 Task: Find connections with filter location Imatra with filter topic #Managementconsultant with filter profile language Spanish with filter current company Acuity Knowledge Partners with filter school Rizvi Education Societys College of Arts Science and Commerce Rizvi Complex Off Carter Road Sherly Road Bandra West Mumbai 400 050 with filter industry Mental Health Care with filter service category Public Speaking with filter keywords title Reservationist
Action: Mouse moved to (333, 249)
Screenshot: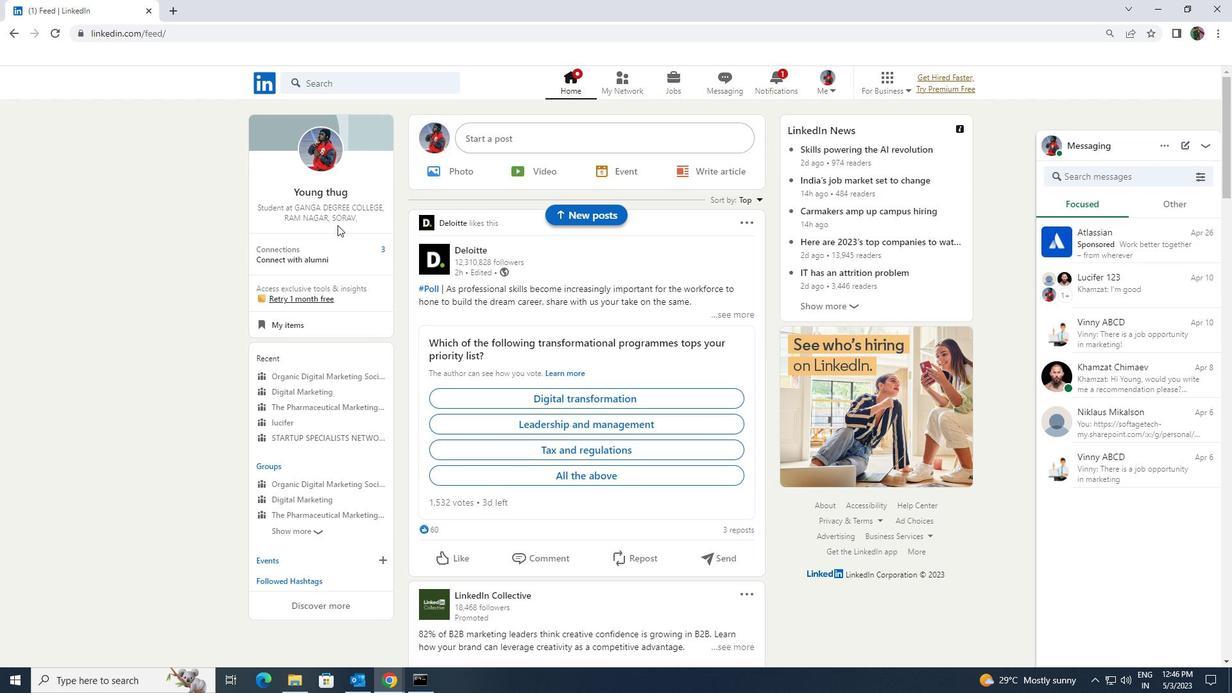 
Action: Mouse pressed left at (333, 249)
Screenshot: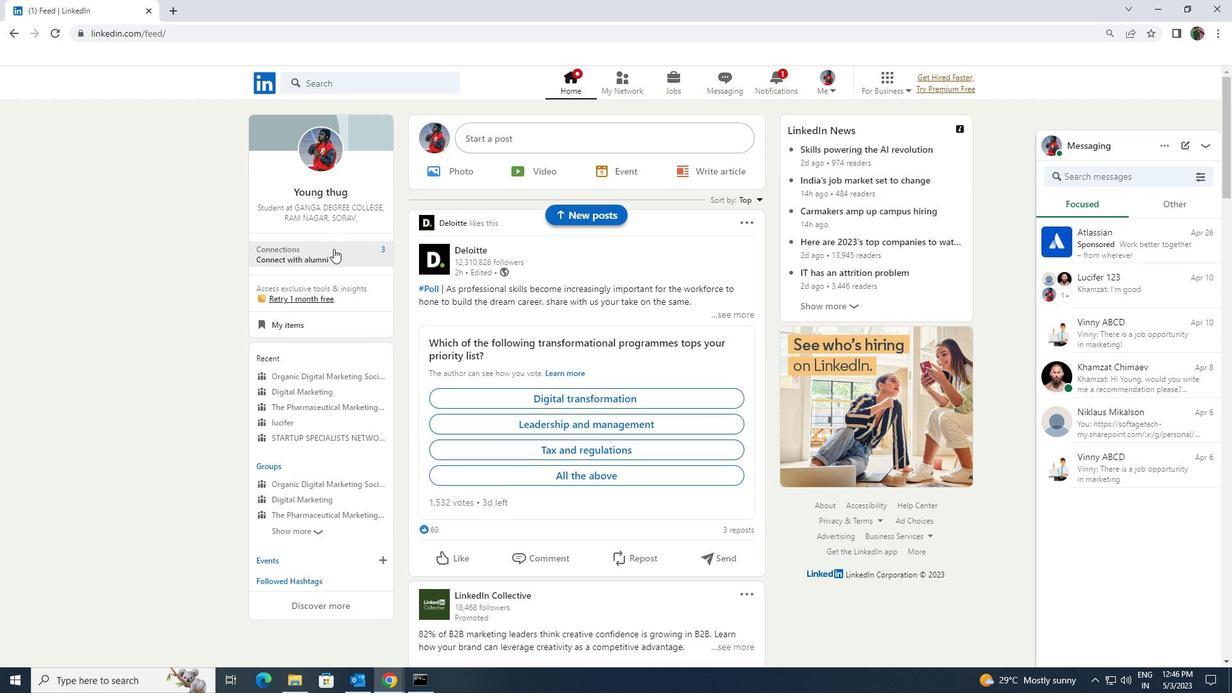 
Action: Mouse moved to (338, 156)
Screenshot: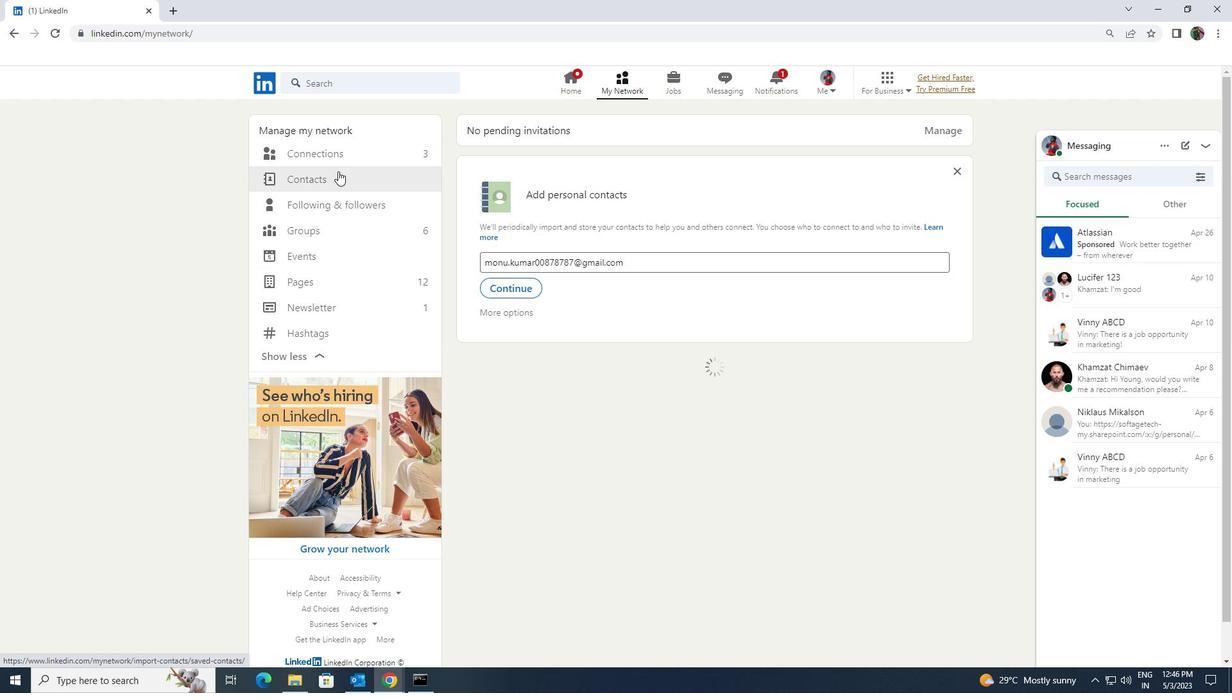 
Action: Mouse pressed left at (338, 156)
Screenshot: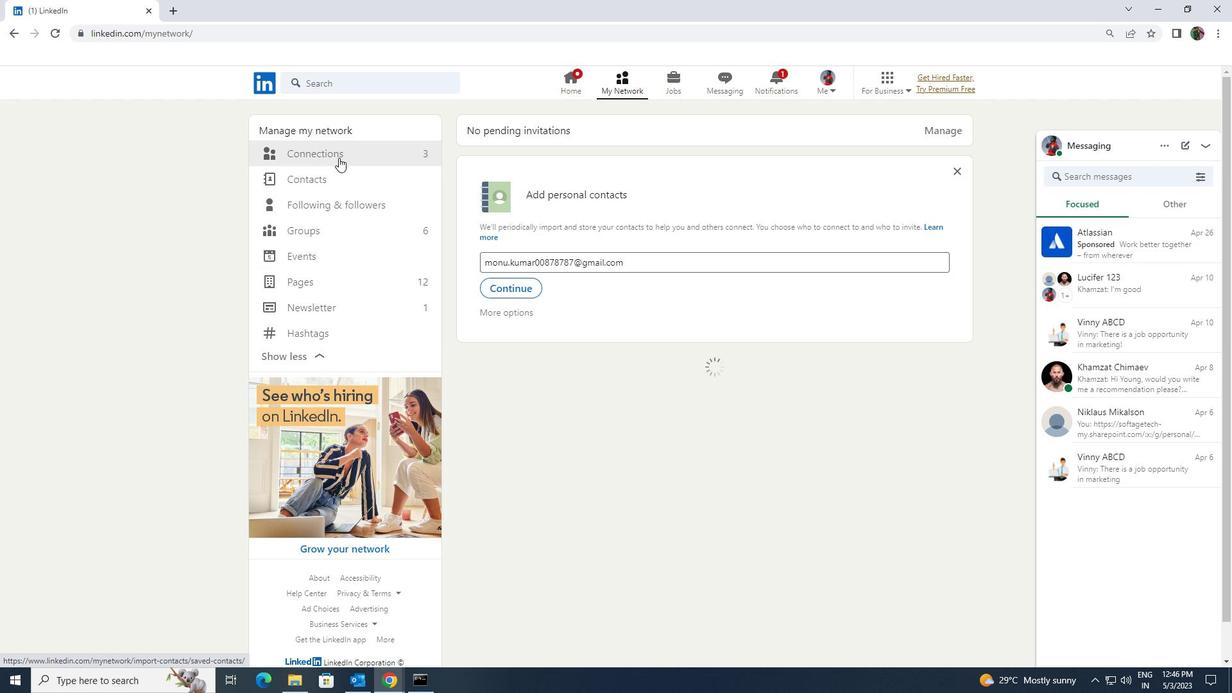 
Action: Mouse moved to (700, 154)
Screenshot: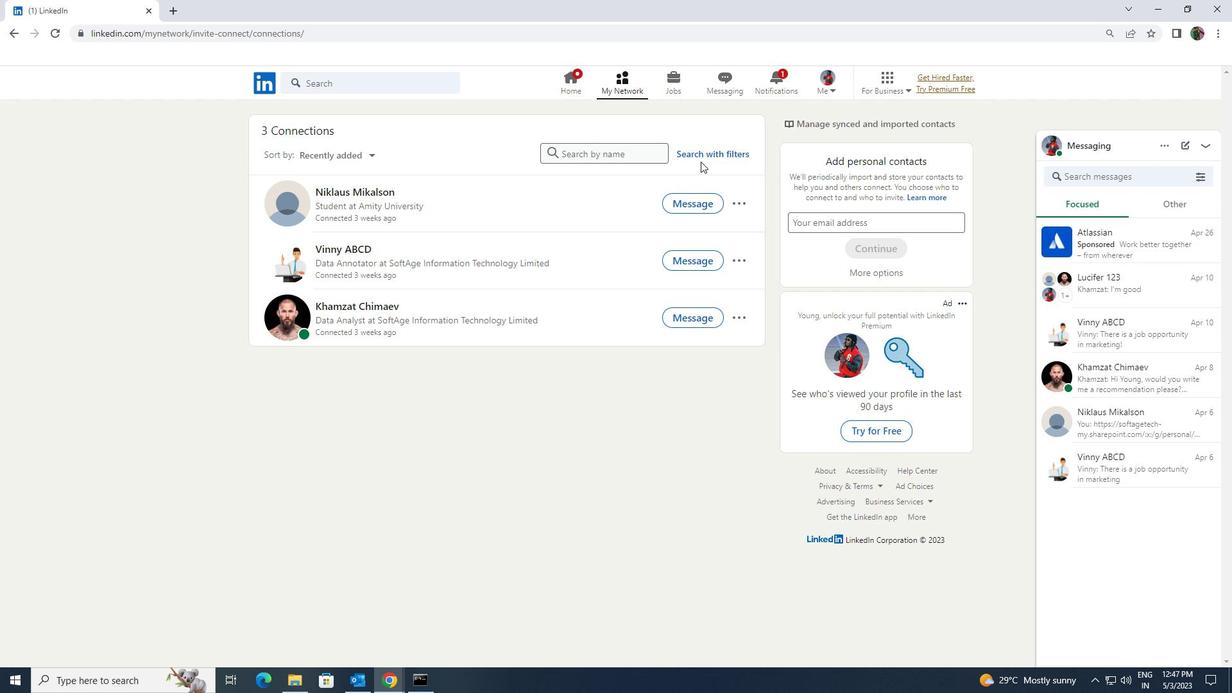
Action: Mouse pressed left at (700, 154)
Screenshot: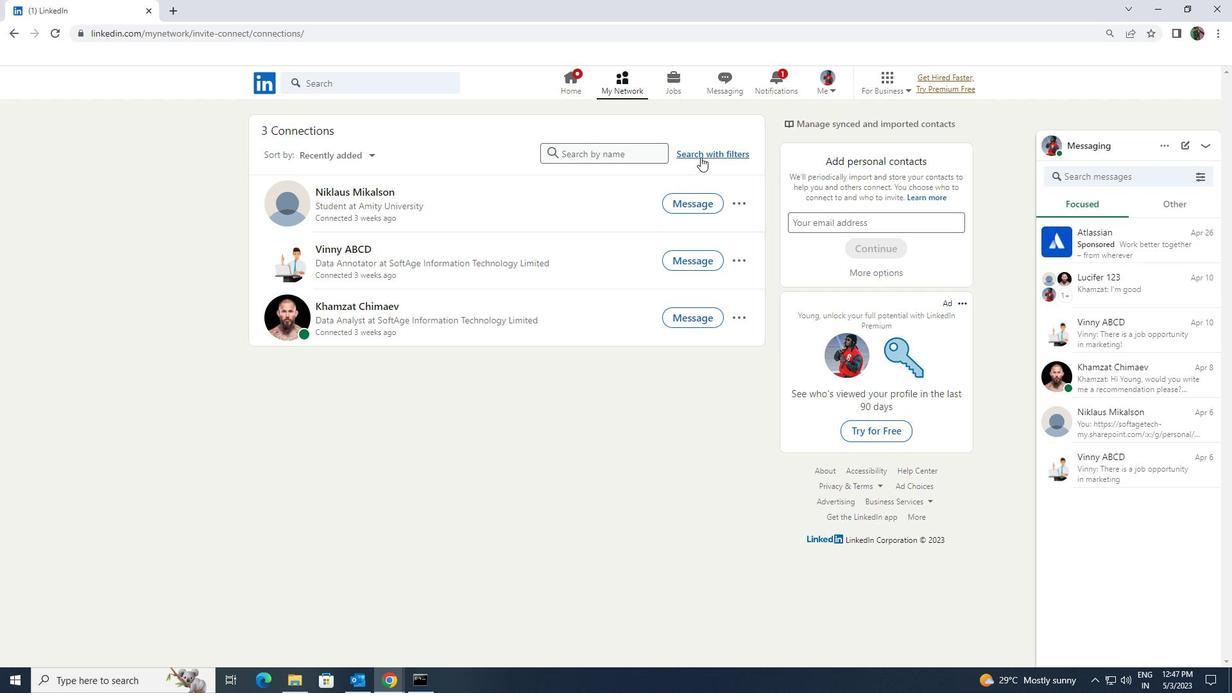 
Action: Mouse moved to (661, 118)
Screenshot: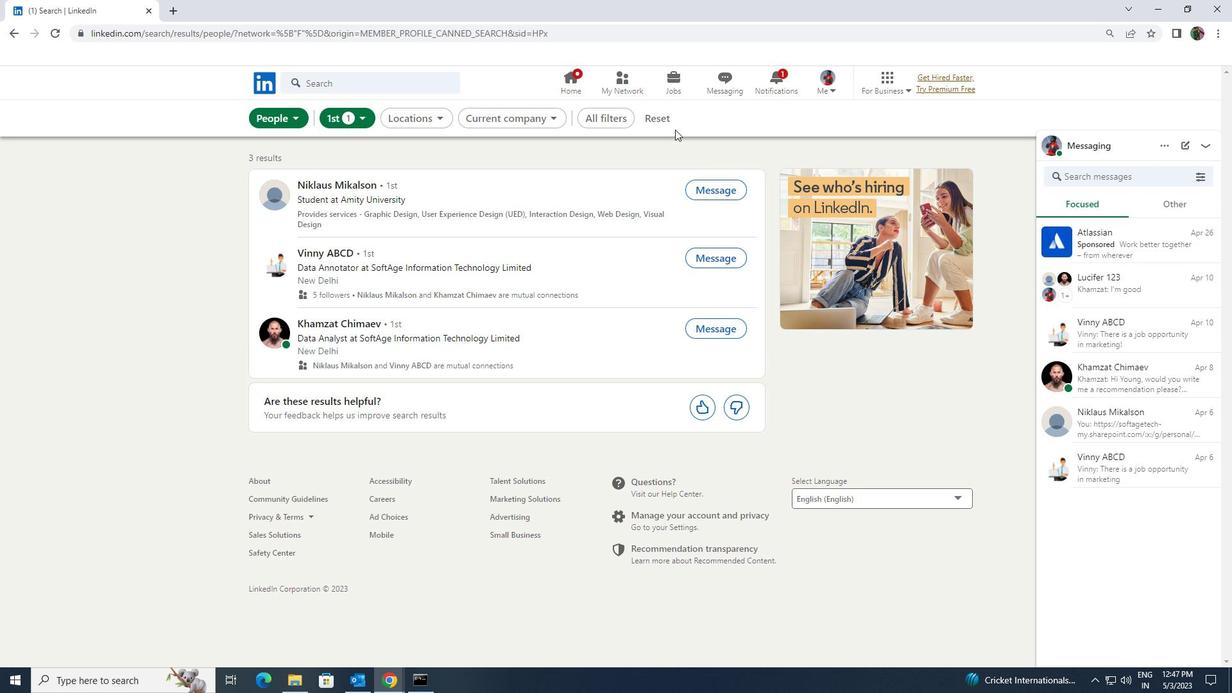 
Action: Mouse pressed left at (661, 118)
Screenshot: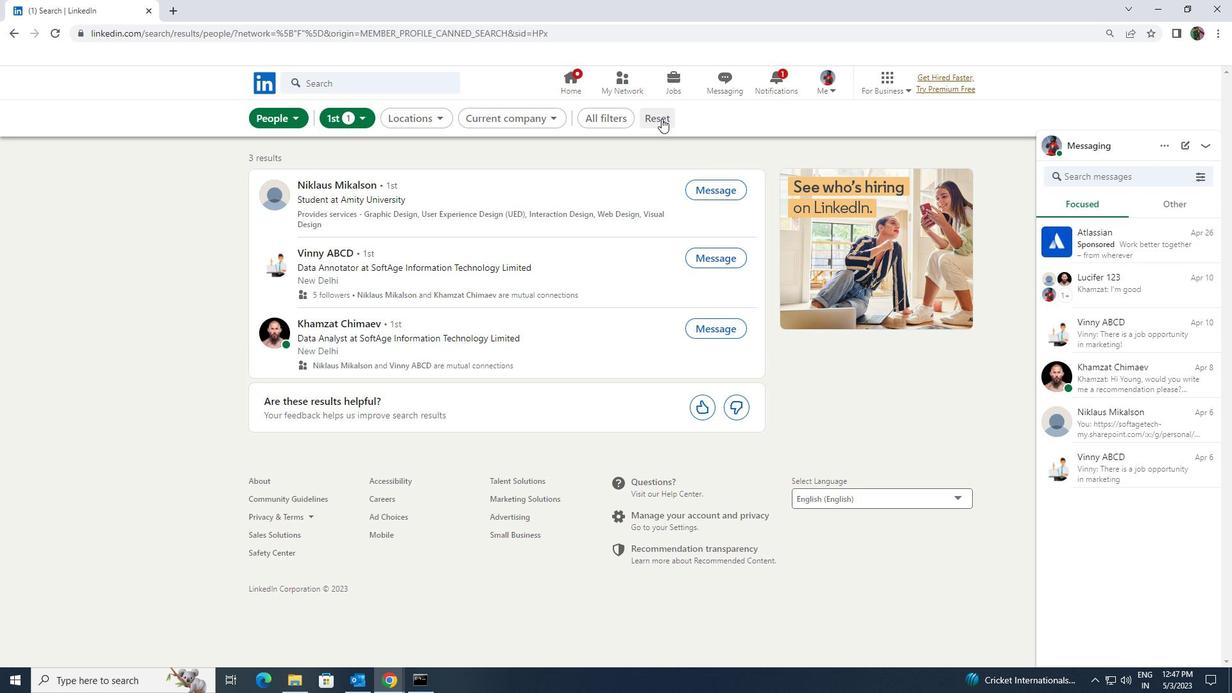 
Action: Mouse moved to (644, 117)
Screenshot: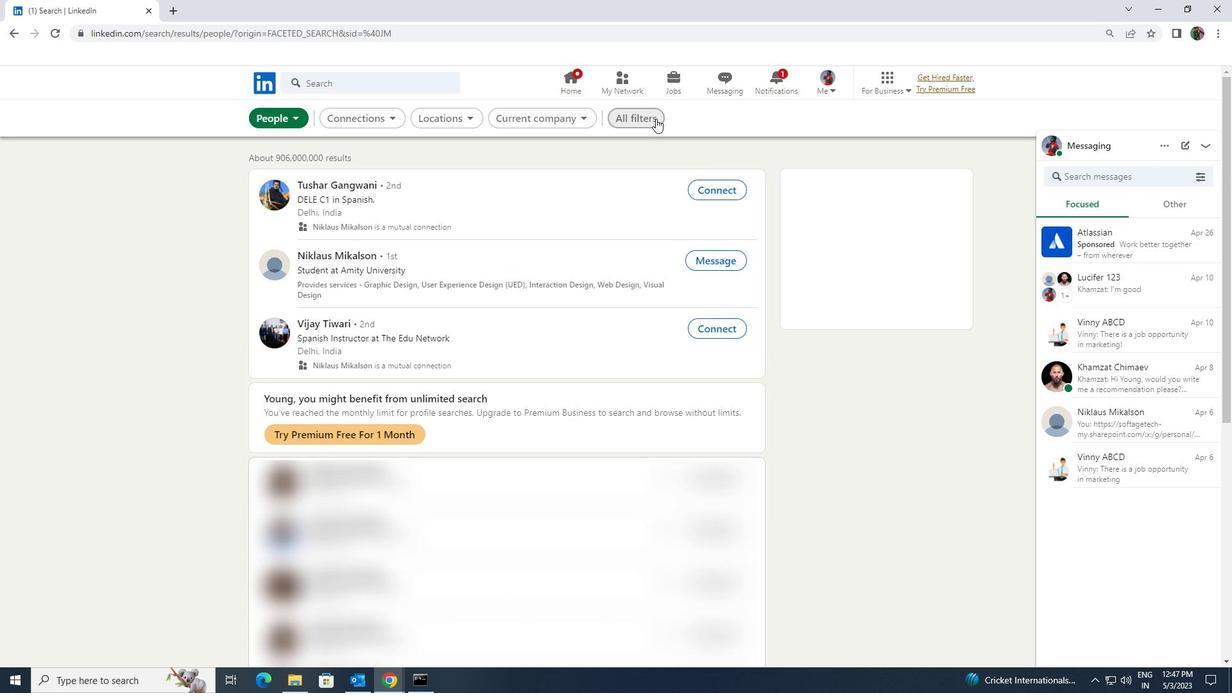 
Action: Mouse pressed left at (644, 117)
Screenshot: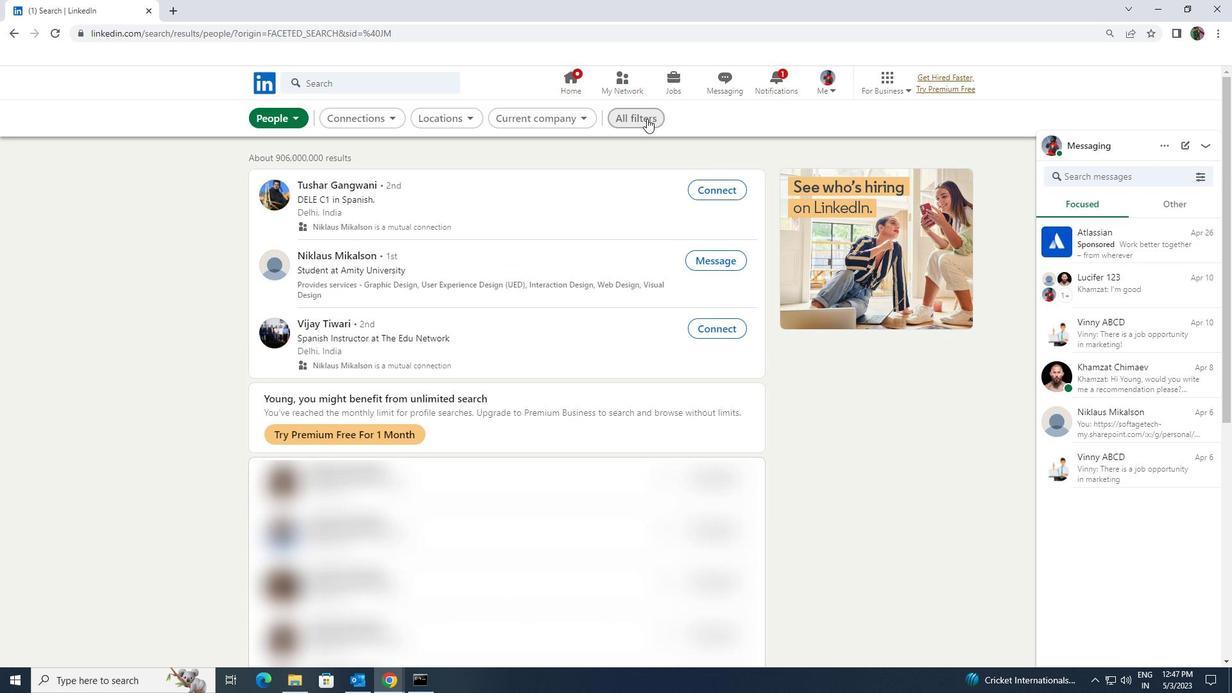 
Action: Mouse moved to (1060, 505)
Screenshot: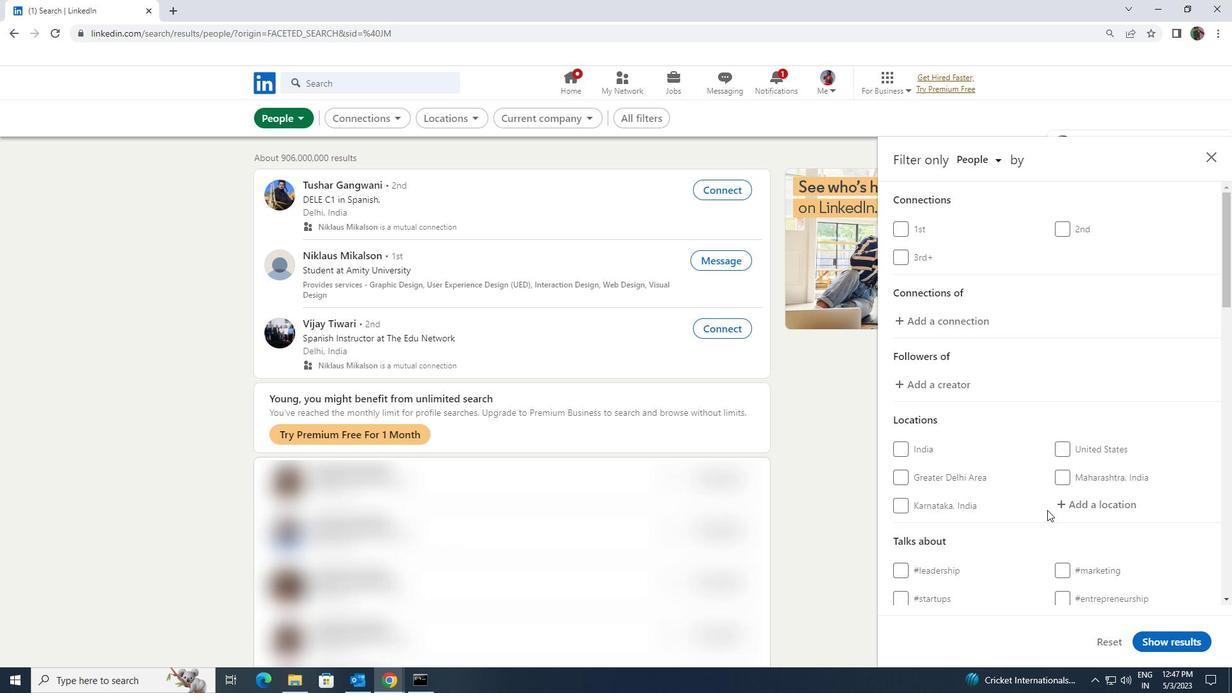 
Action: Mouse pressed left at (1060, 505)
Screenshot: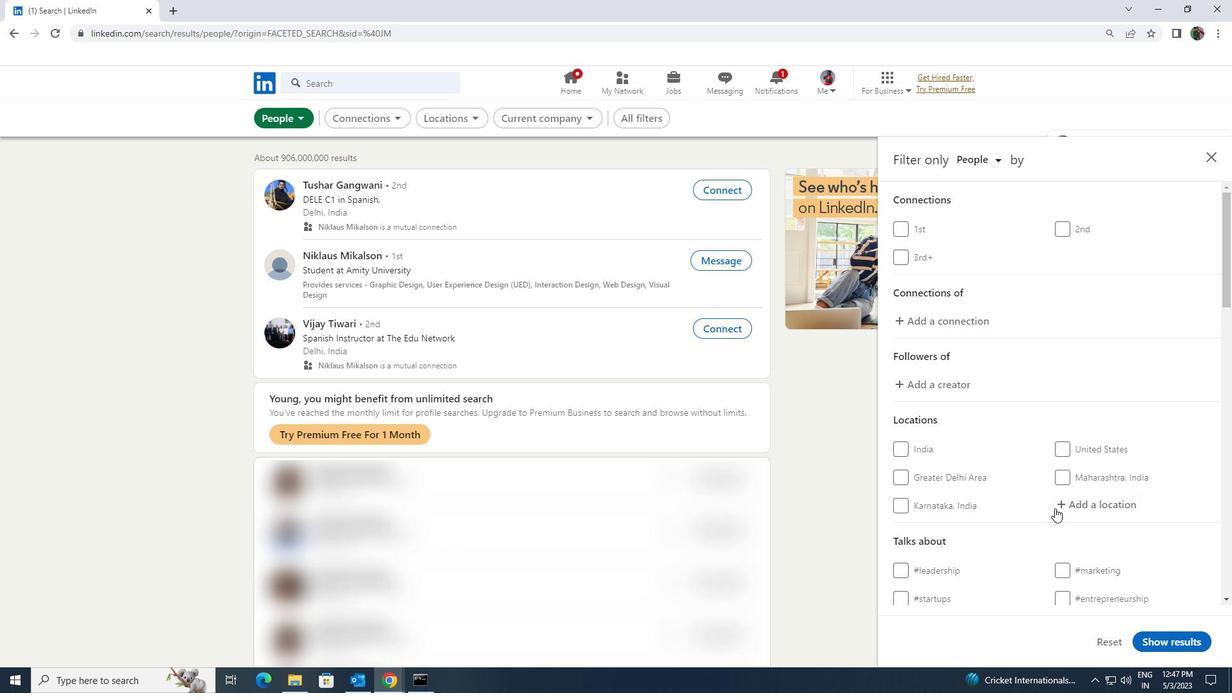 
Action: Mouse moved to (1060, 505)
Screenshot: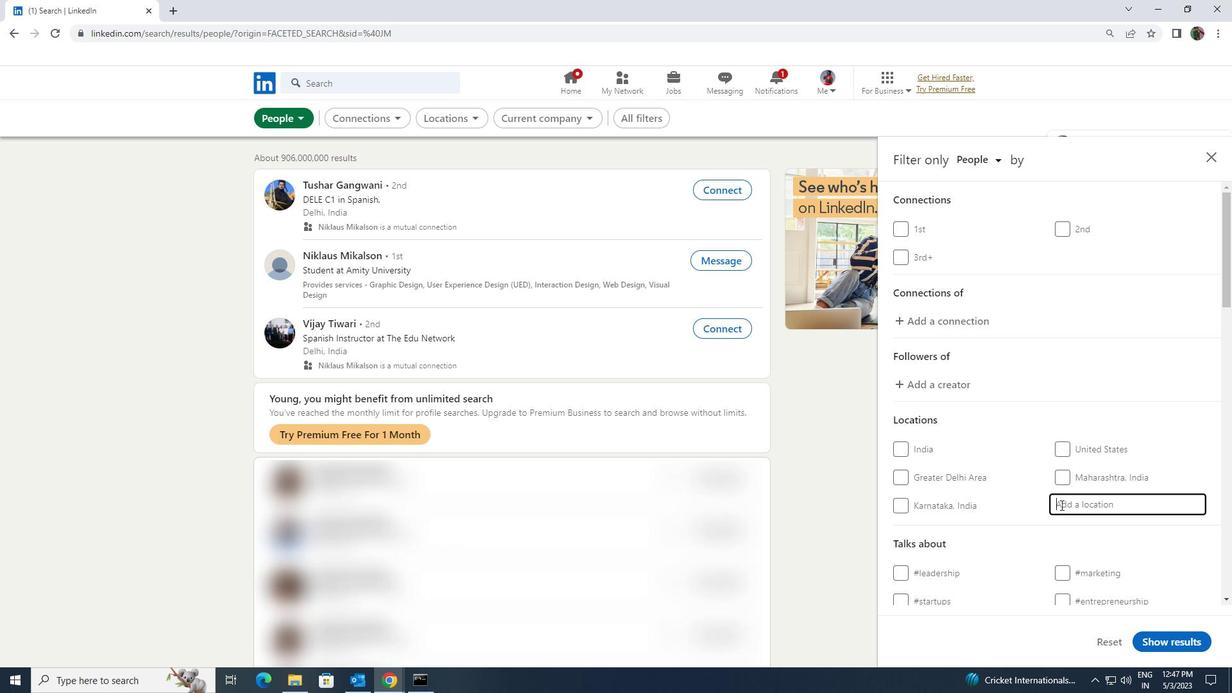 
Action: Key pressed <Key.shift>IMATRA
Screenshot: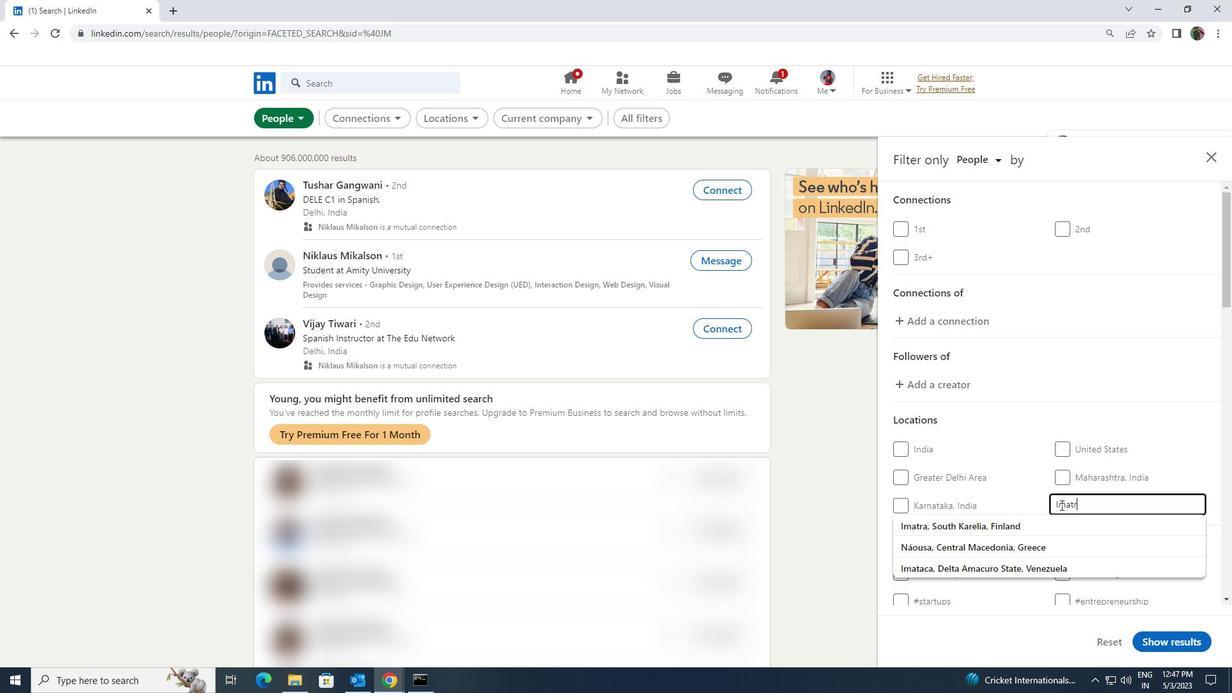 
Action: Mouse moved to (1051, 525)
Screenshot: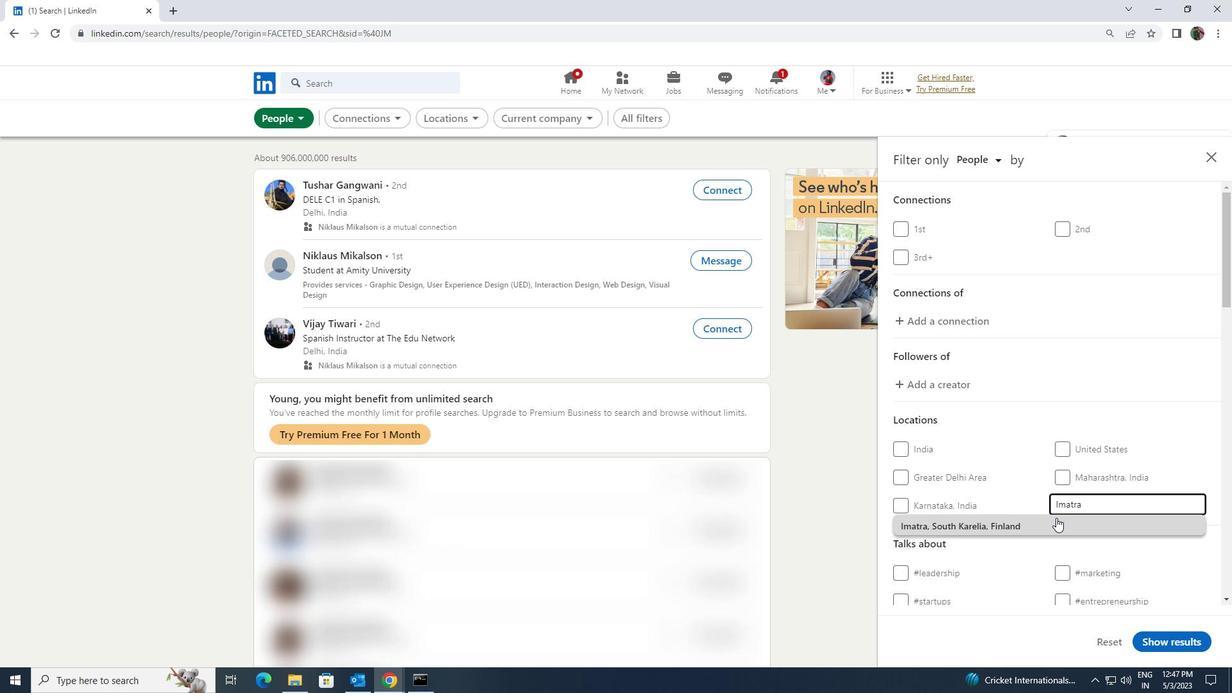 
Action: Mouse pressed left at (1051, 525)
Screenshot: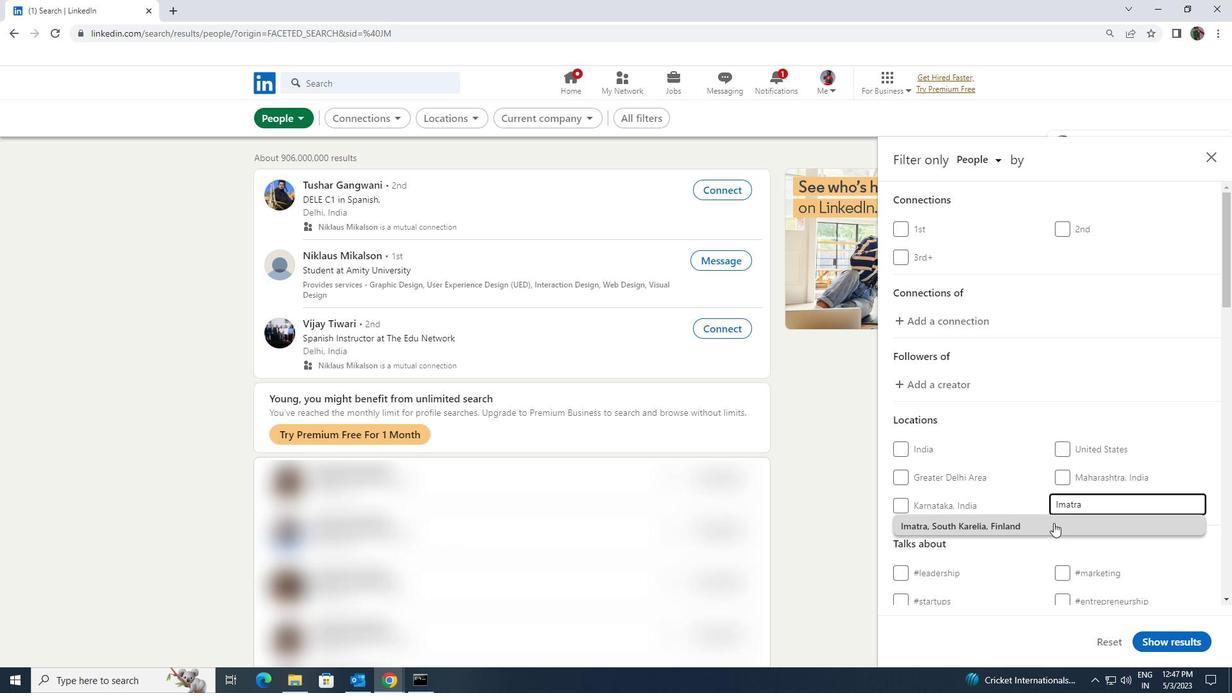 
Action: Mouse scrolled (1051, 524) with delta (0, 0)
Screenshot: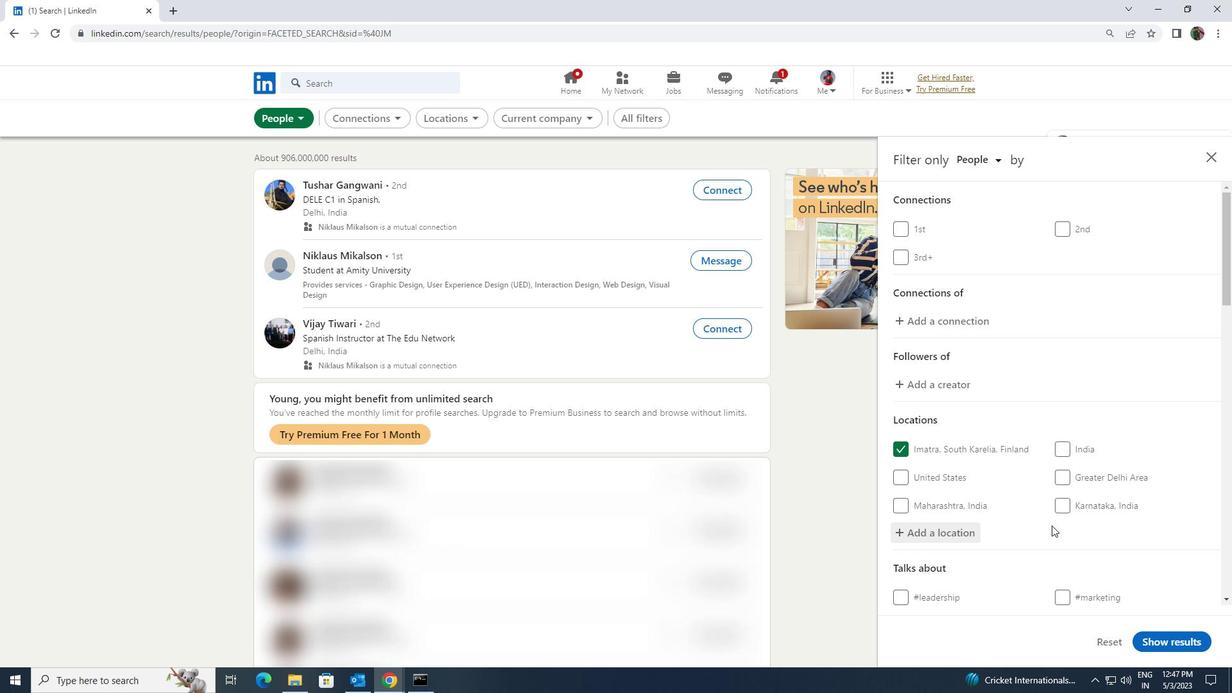 
Action: Mouse scrolled (1051, 524) with delta (0, 0)
Screenshot: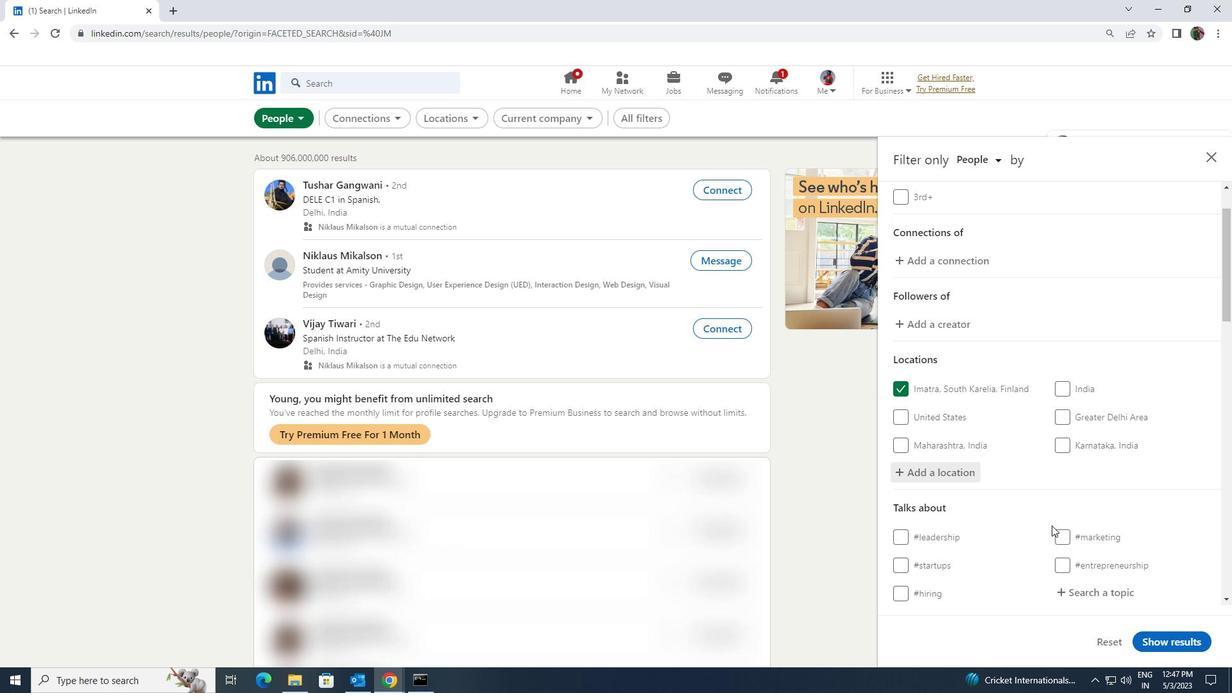 
Action: Mouse moved to (1054, 527)
Screenshot: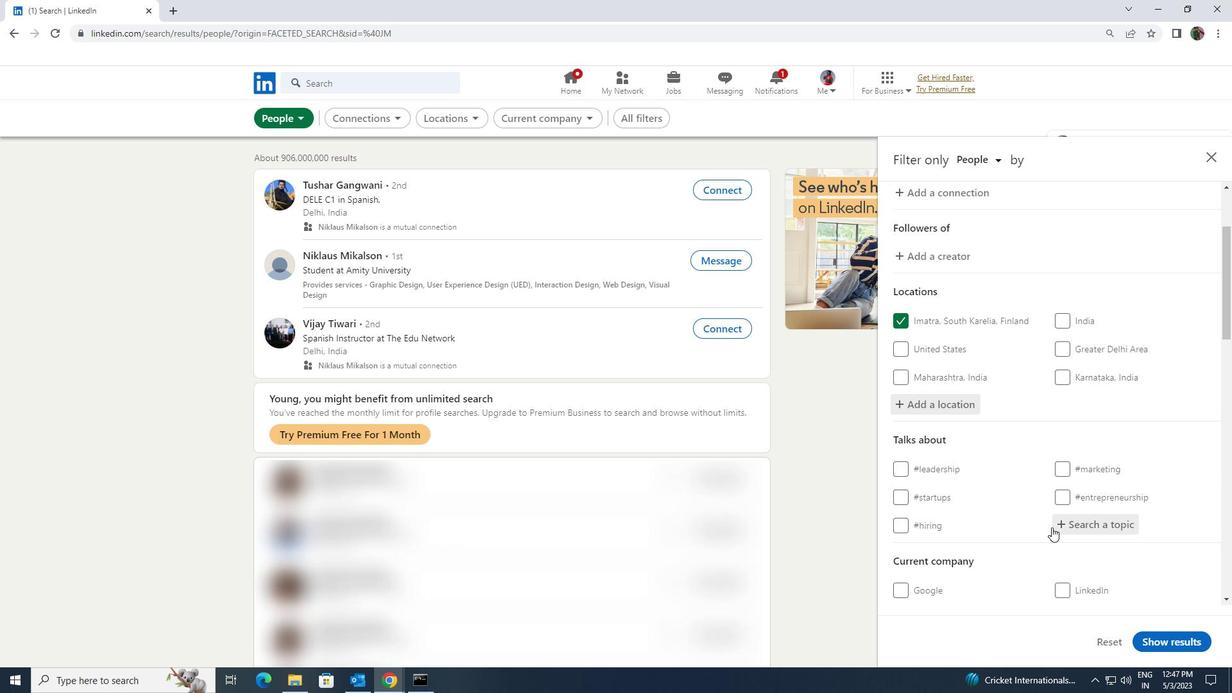 
Action: Mouse pressed left at (1054, 527)
Screenshot: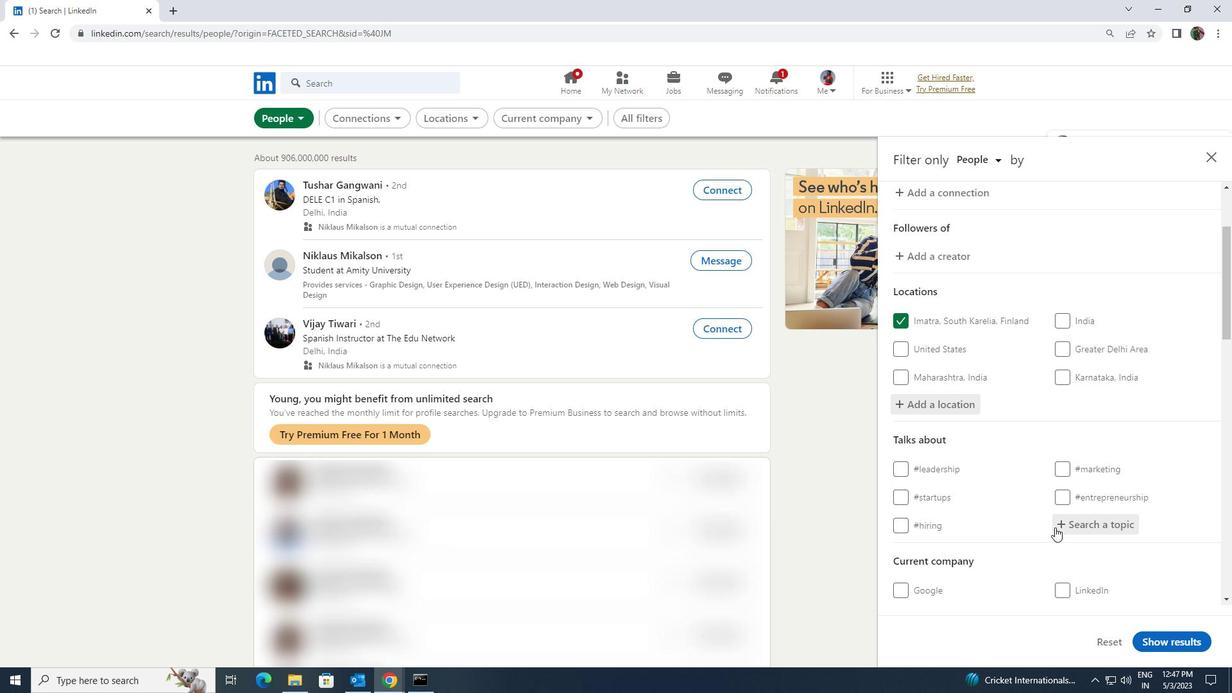 
Action: Key pressed <Key.shift>MANAGEMENTCON
Screenshot: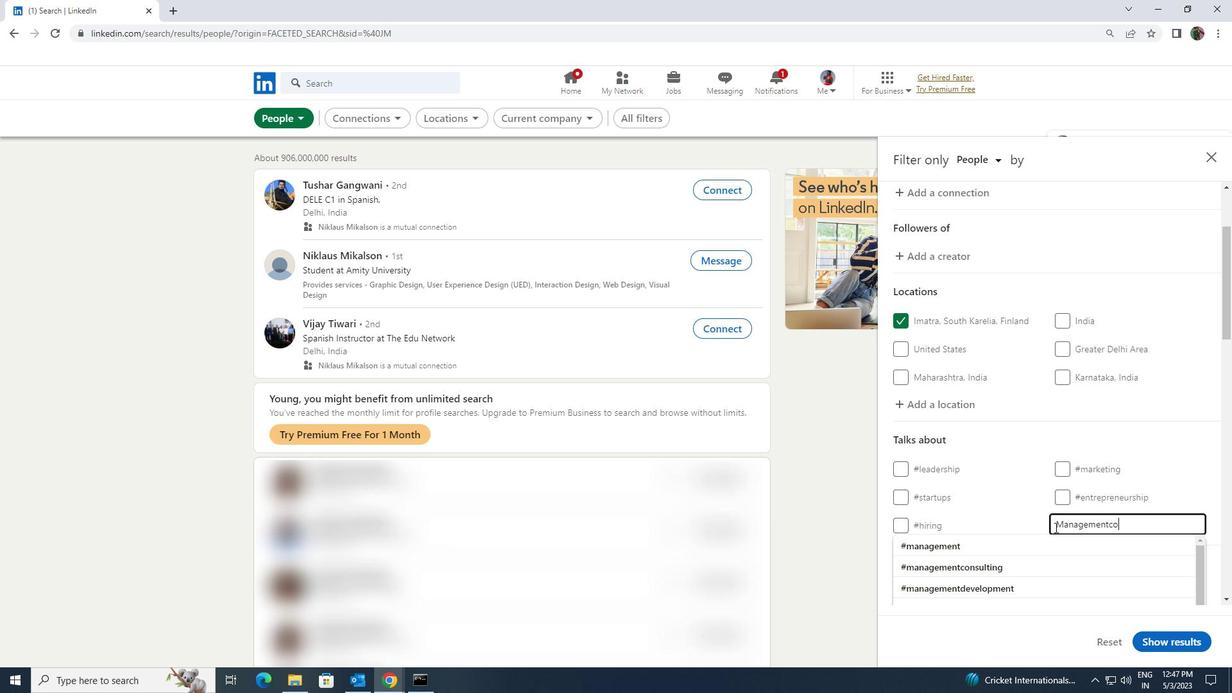 
Action: Mouse moved to (1034, 562)
Screenshot: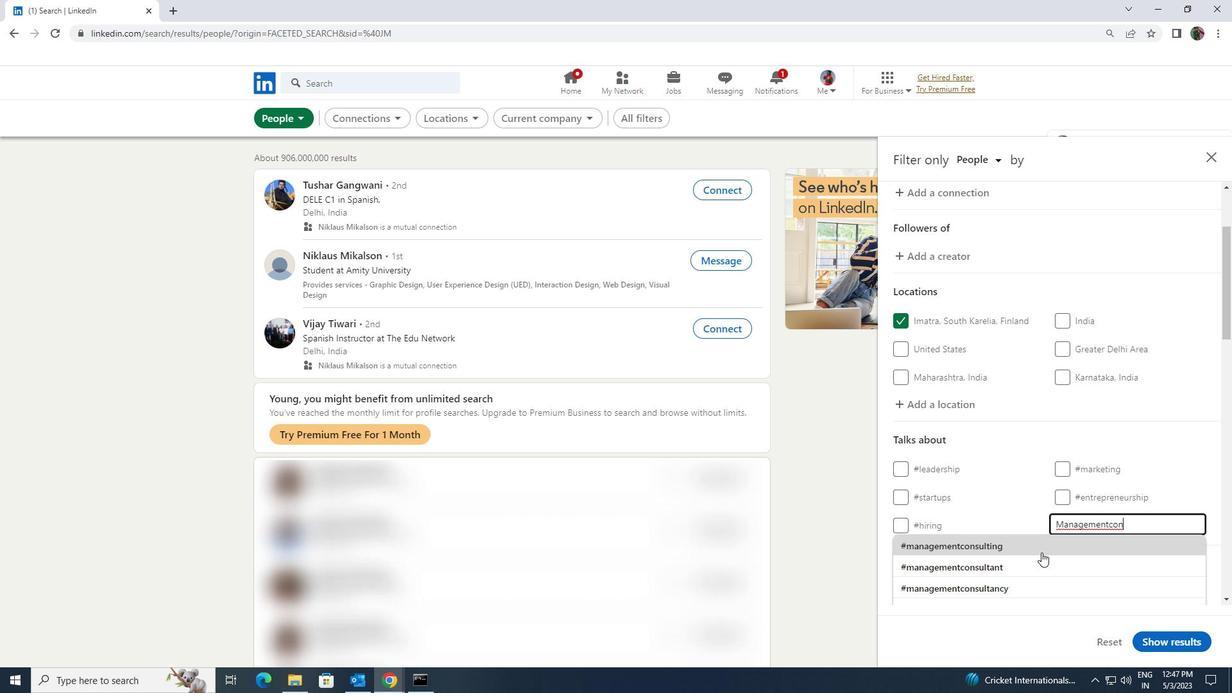 
Action: Mouse pressed left at (1034, 562)
Screenshot: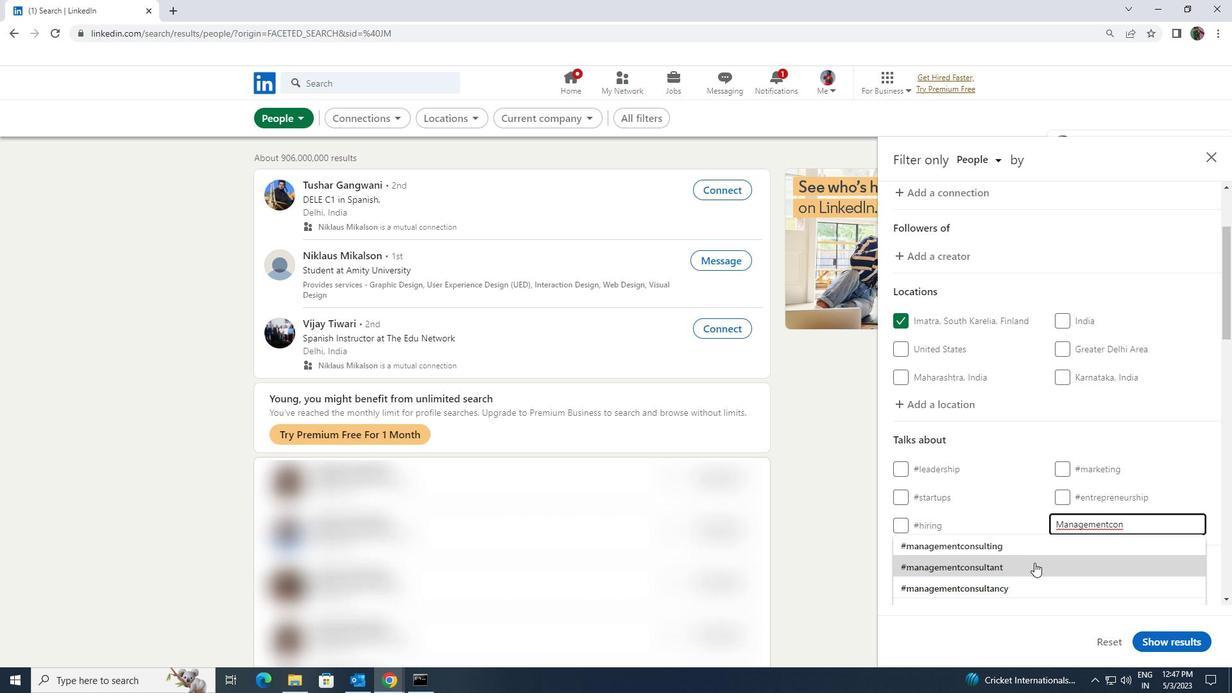 
Action: Mouse scrolled (1034, 562) with delta (0, 0)
Screenshot: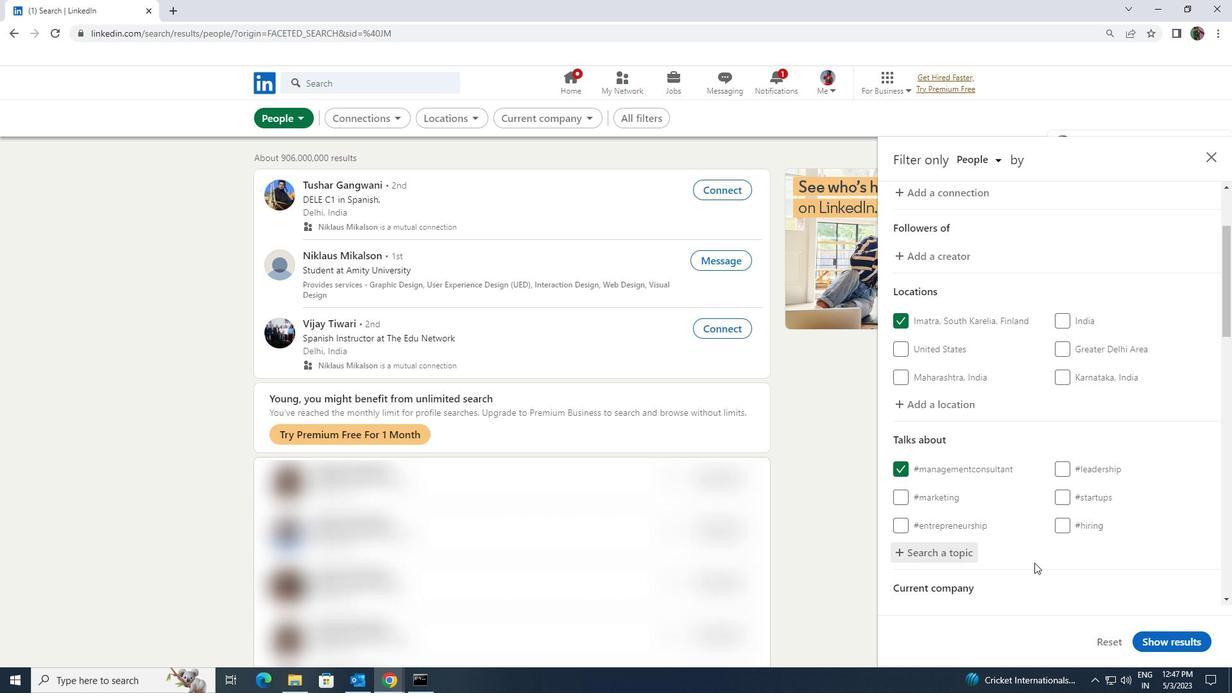 
Action: Mouse scrolled (1034, 562) with delta (0, 0)
Screenshot: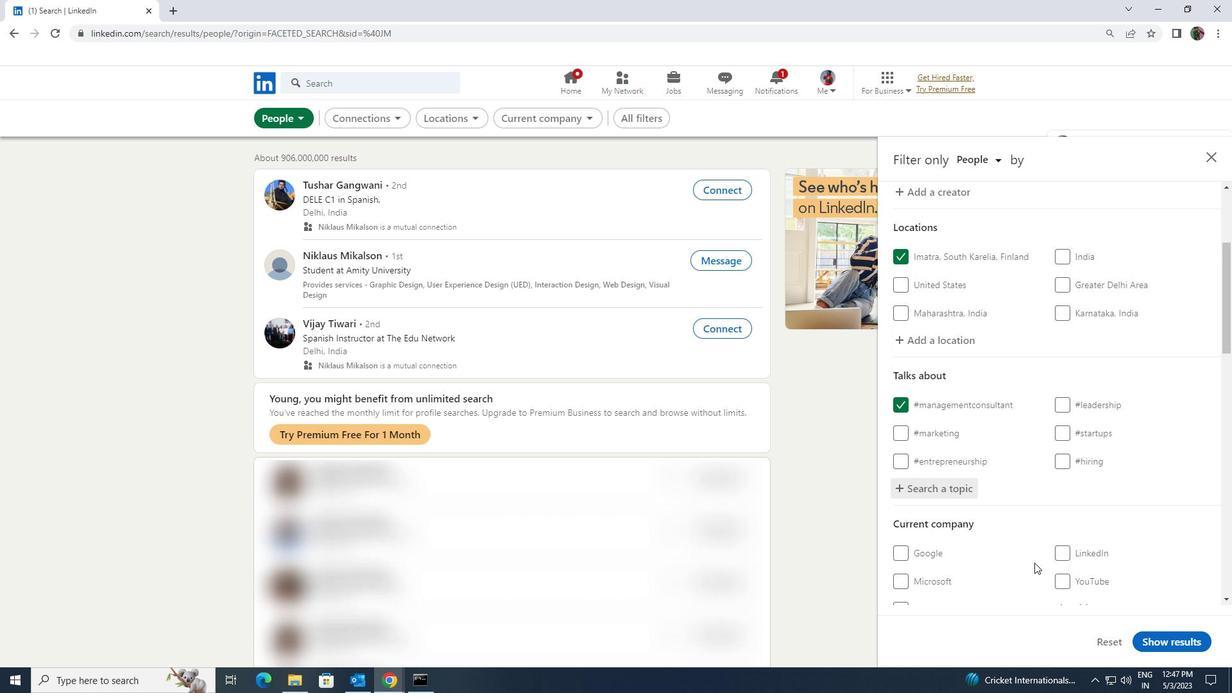 
Action: Mouse scrolled (1034, 562) with delta (0, 0)
Screenshot: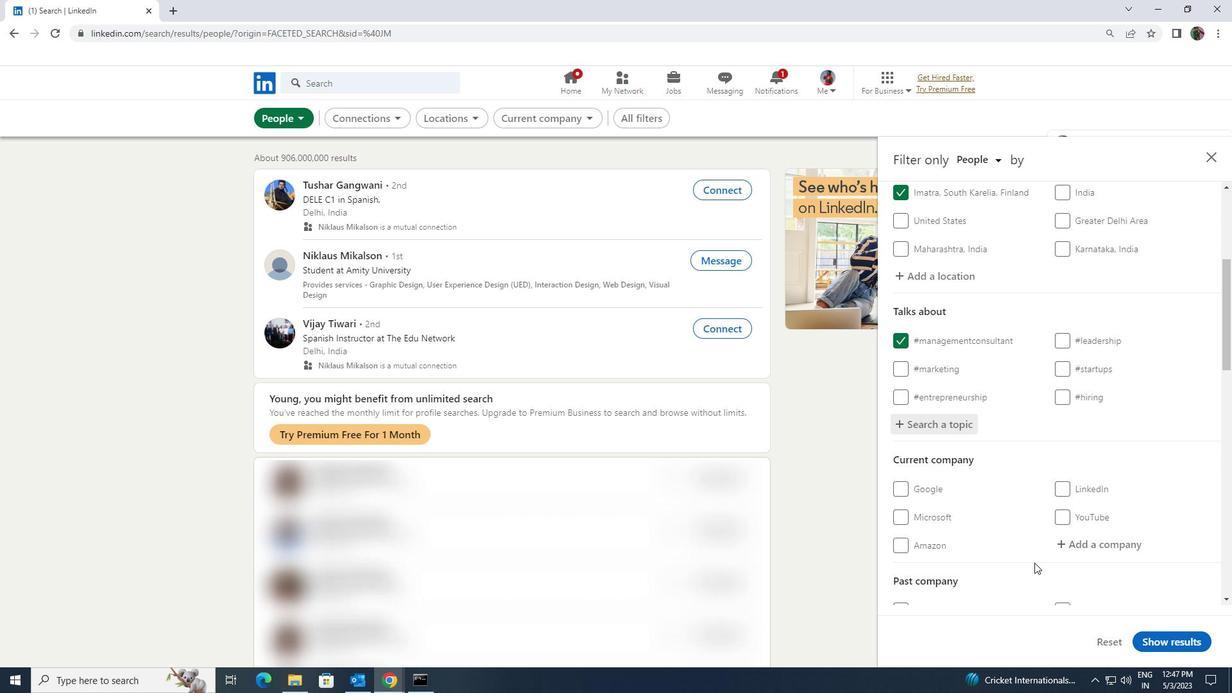 
Action: Mouse scrolled (1034, 562) with delta (0, 0)
Screenshot: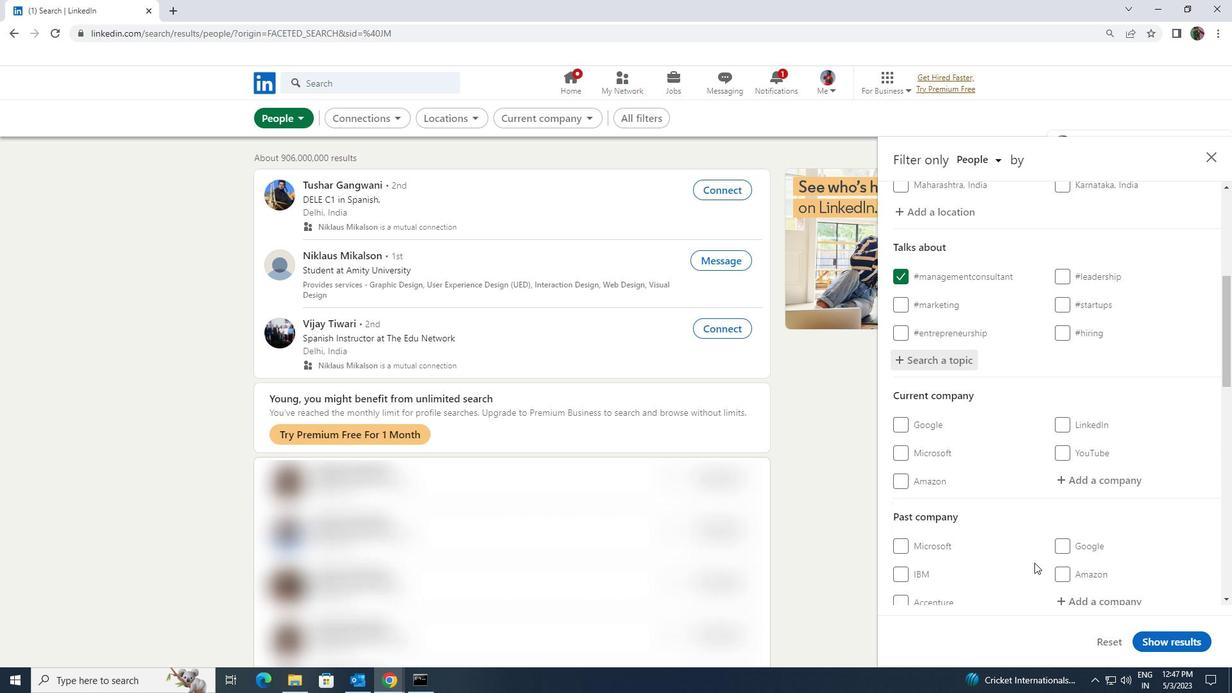 
Action: Mouse scrolled (1034, 562) with delta (0, 0)
Screenshot: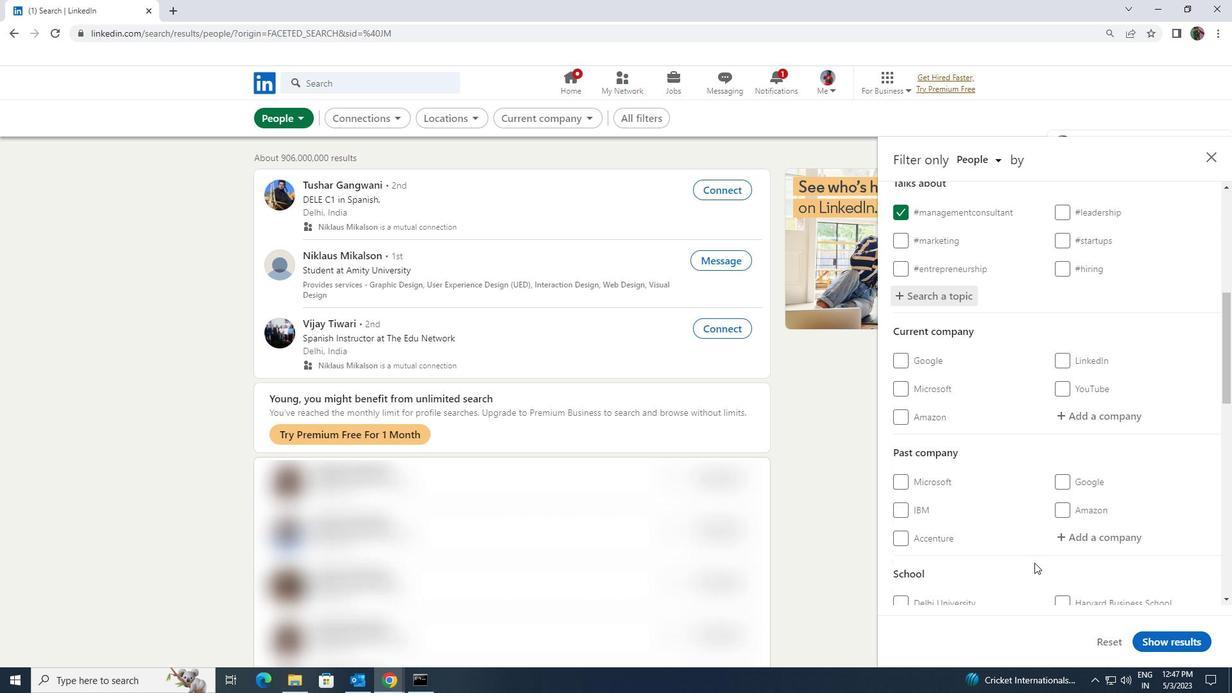 
Action: Mouse scrolled (1034, 562) with delta (0, 0)
Screenshot: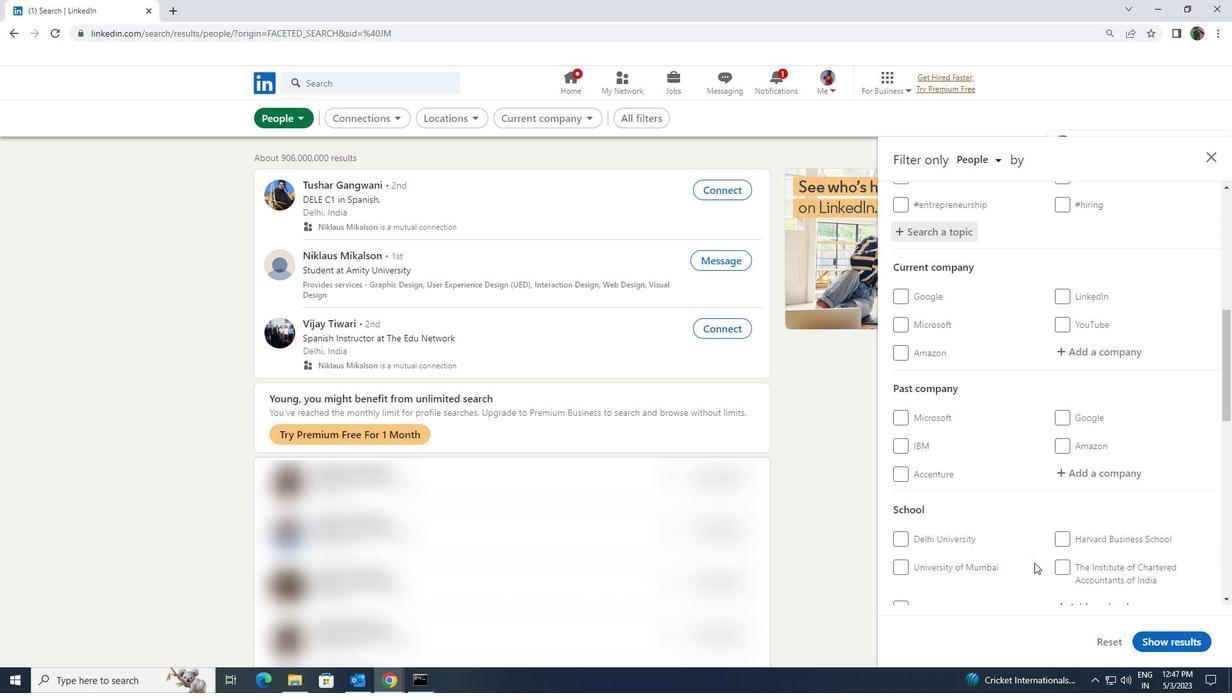 
Action: Mouse scrolled (1034, 562) with delta (0, 0)
Screenshot: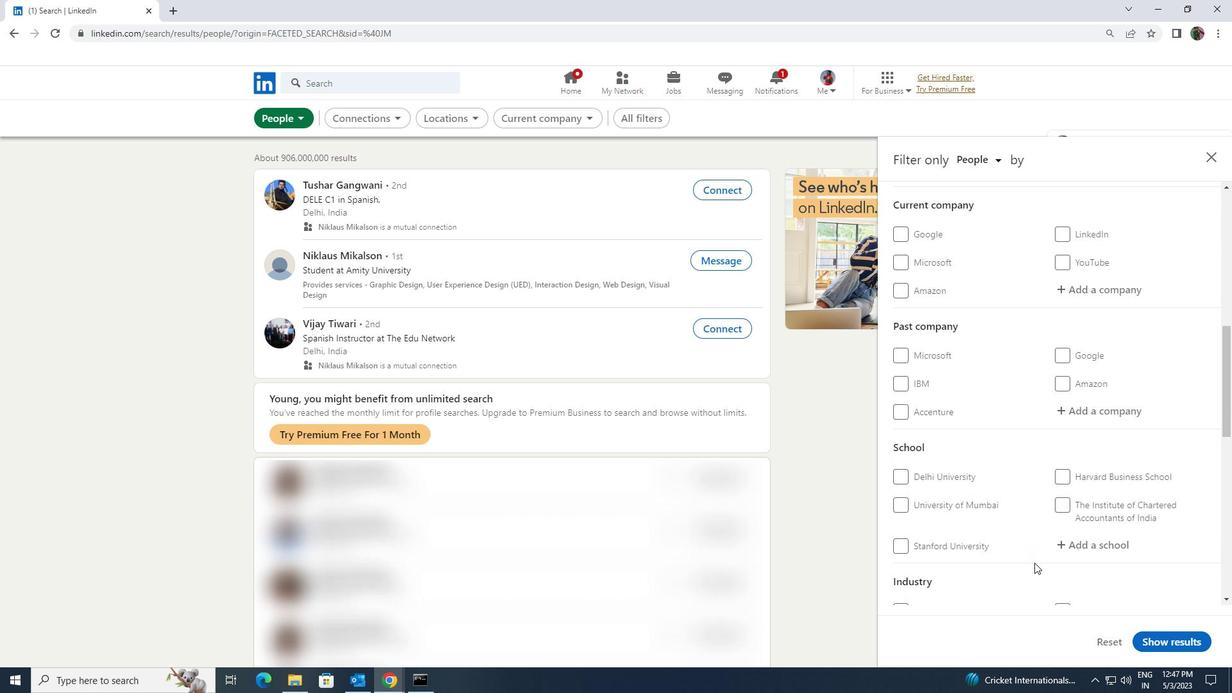 
Action: Mouse scrolled (1034, 562) with delta (0, 0)
Screenshot: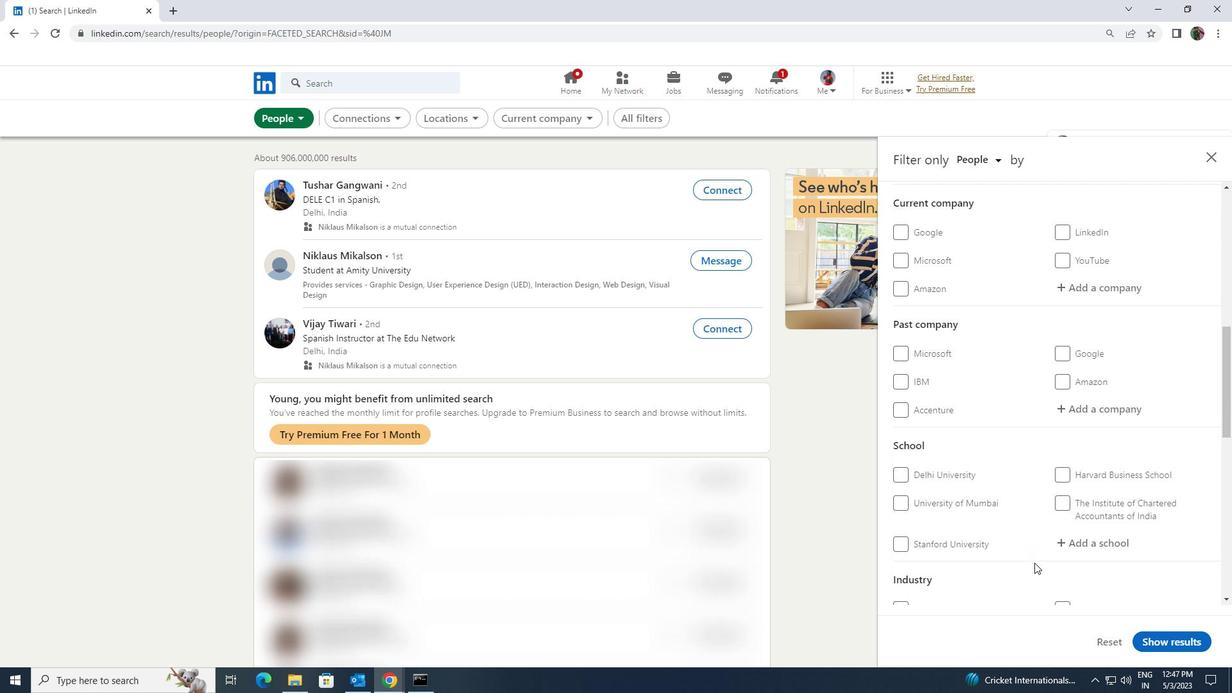 
Action: Mouse scrolled (1034, 562) with delta (0, 0)
Screenshot: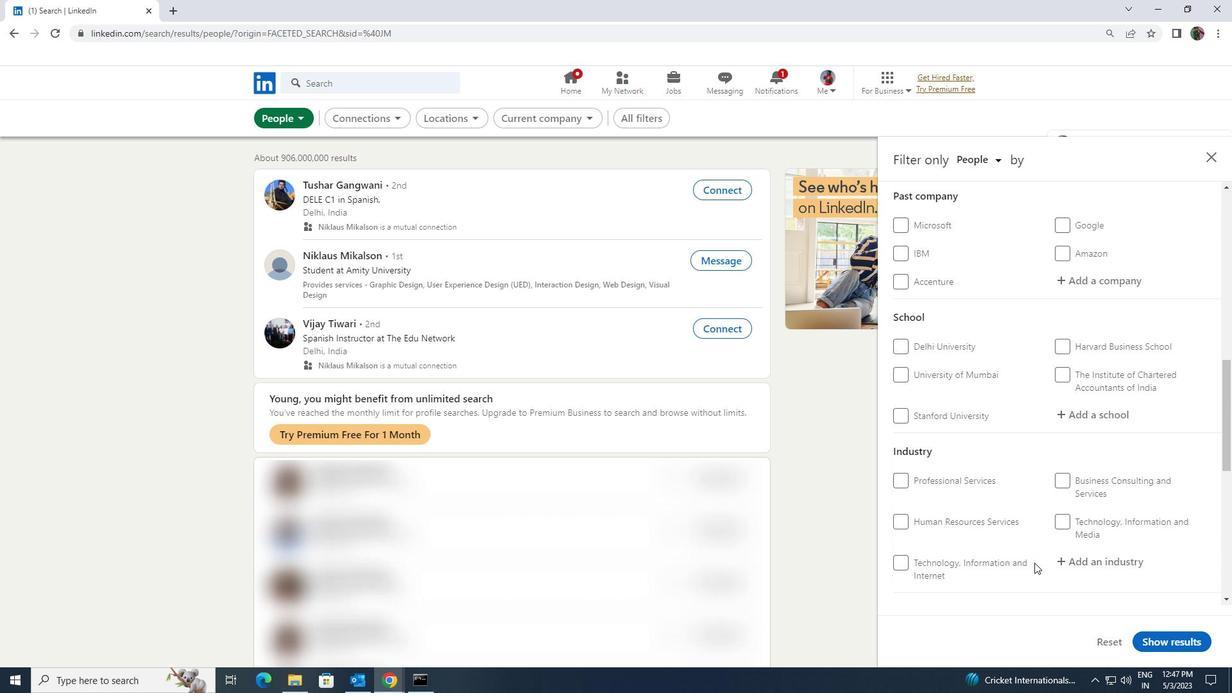 
Action: Mouse scrolled (1034, 562) with delta (0, 0)
Screenshot: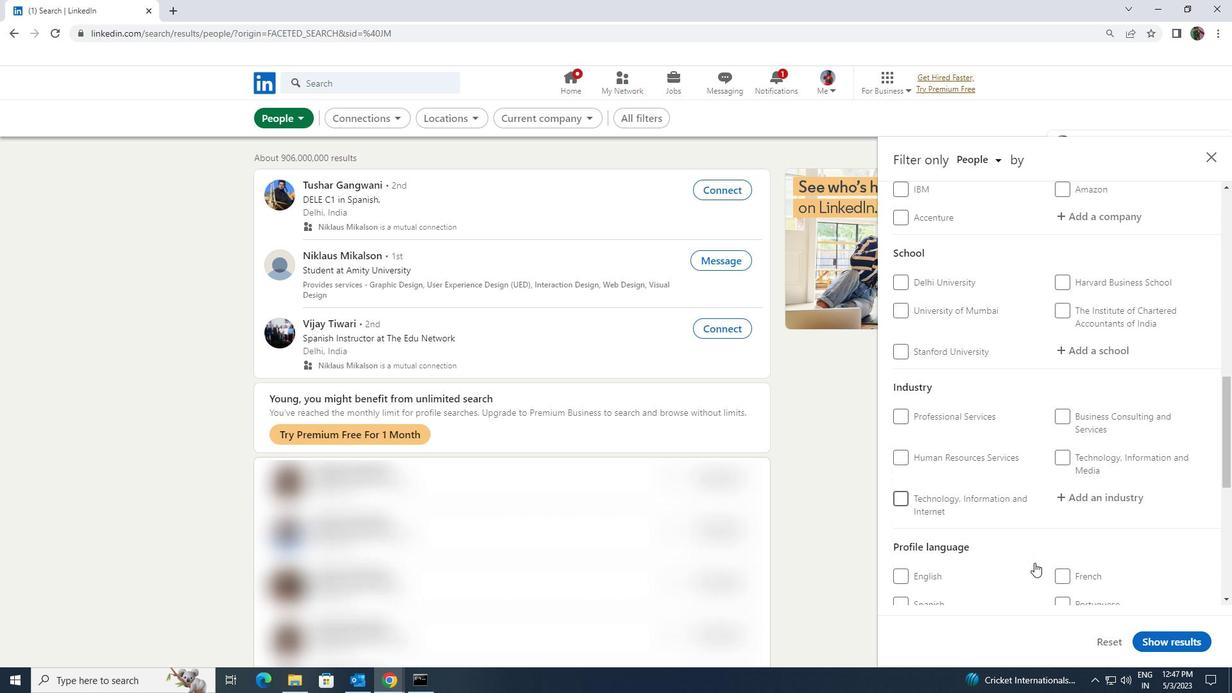 
Action: Mouse moved to (904, 535)
Screenshot: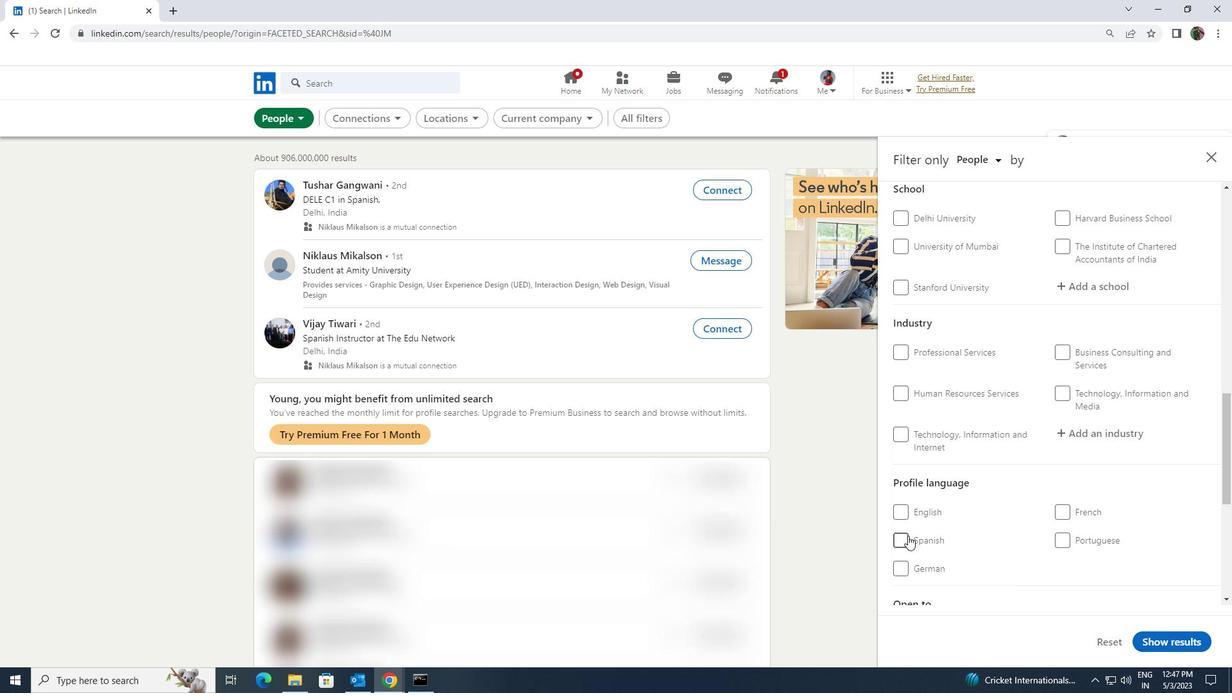 
Action: Mouse pressed left at (904, 535)
Screenshot: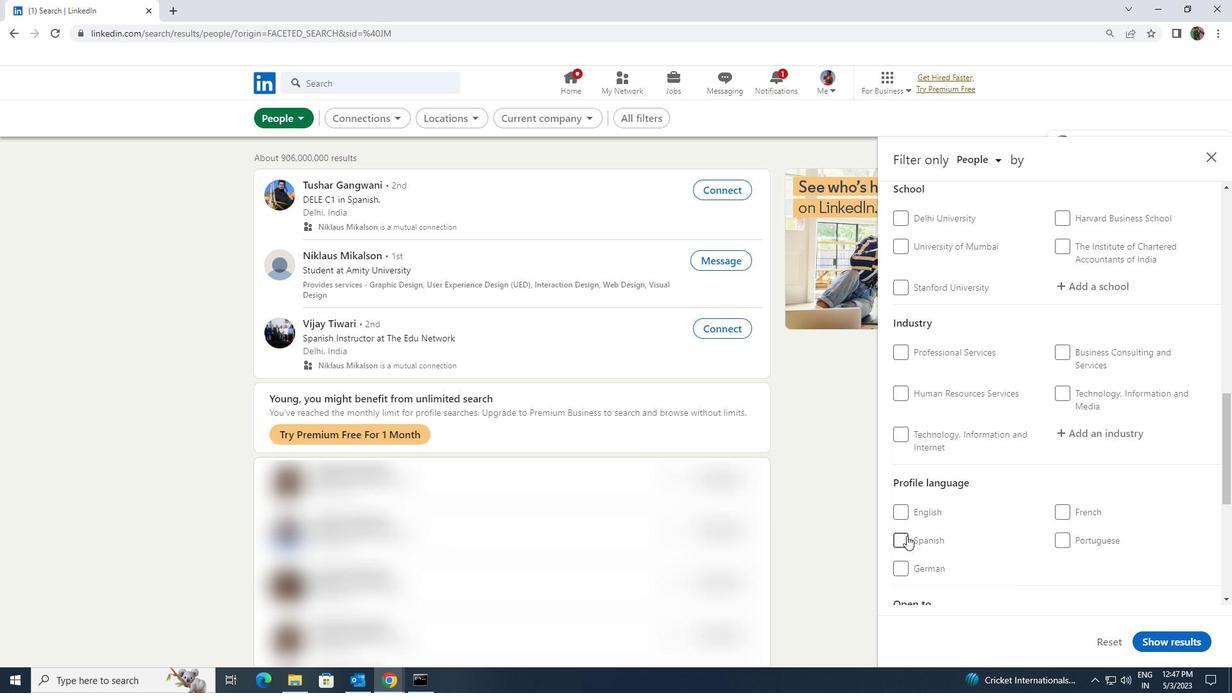 
Action: Mouse moved to (1020, 538)
Screenshot: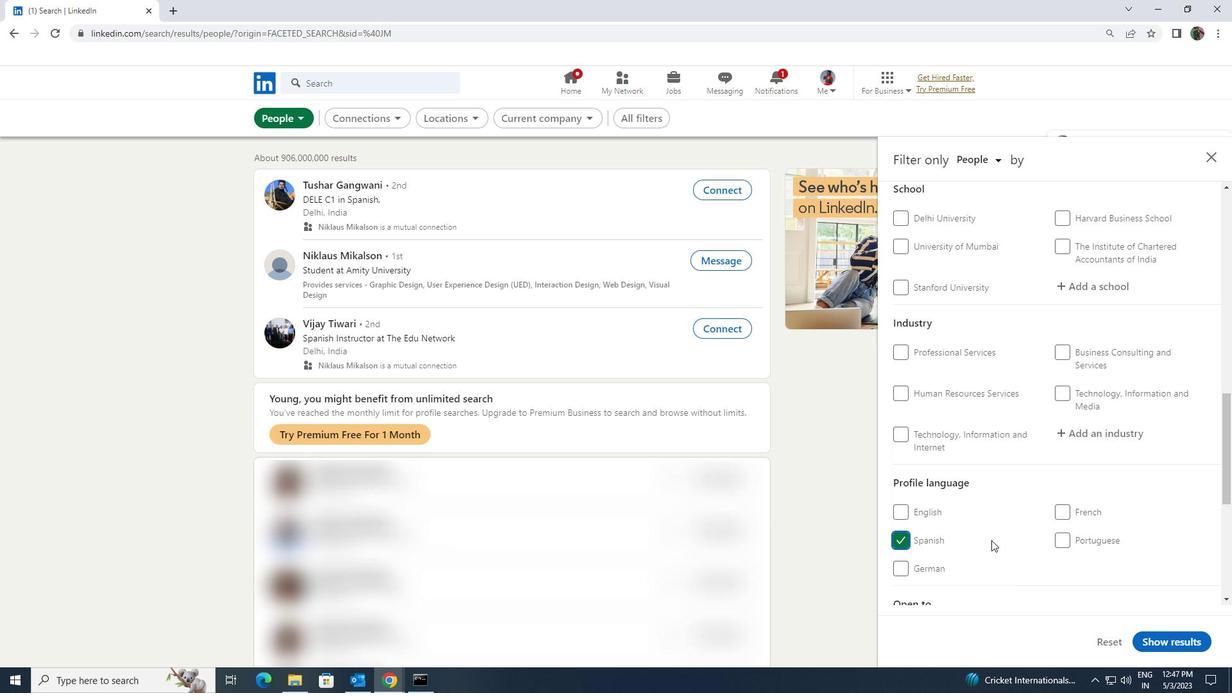 
Action: Mouse scrolled (1020, 539) with delta (0, 0)
Screenshot: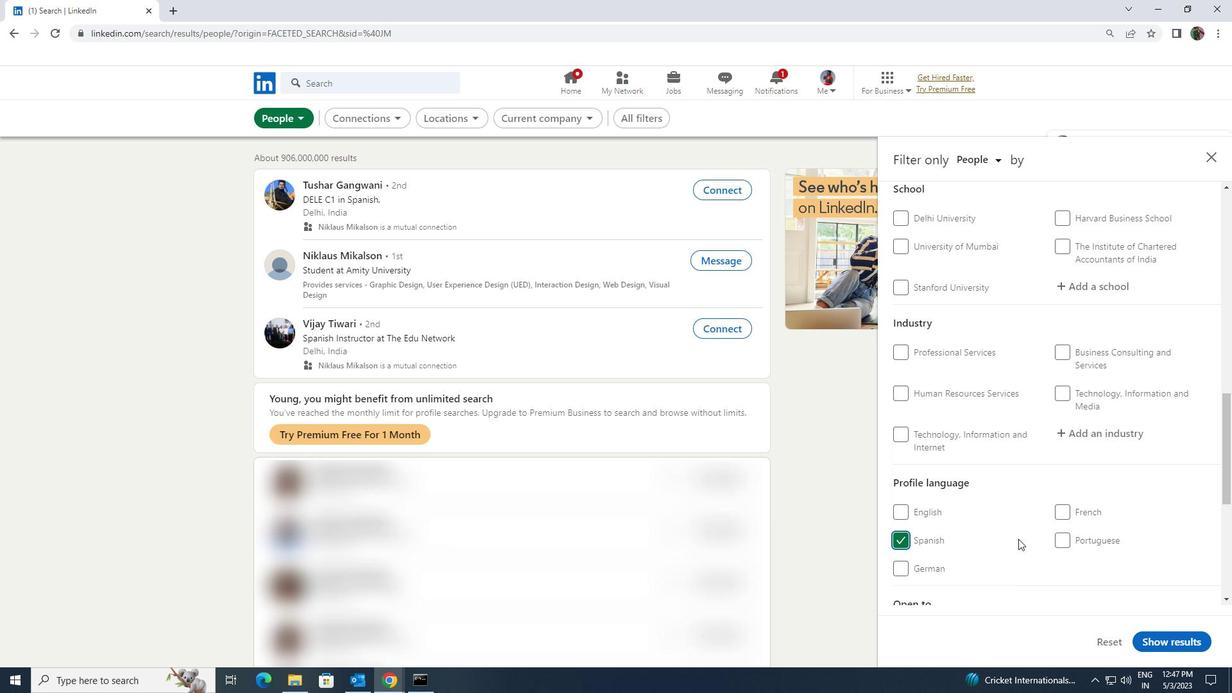 
Action: Mouse scrolled (1020, 539) with delta (0, 0)
Screenshot: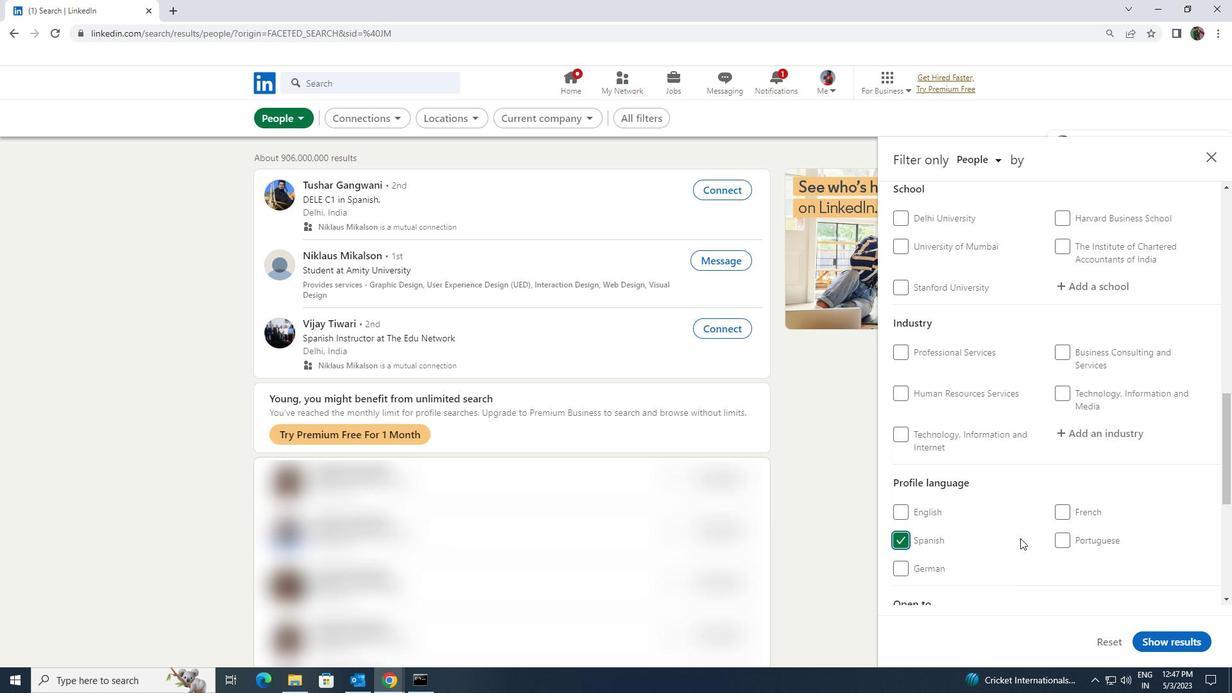 
Action: Mouse scrolled (1020, 539) with delta (0, 0)
Screenshot: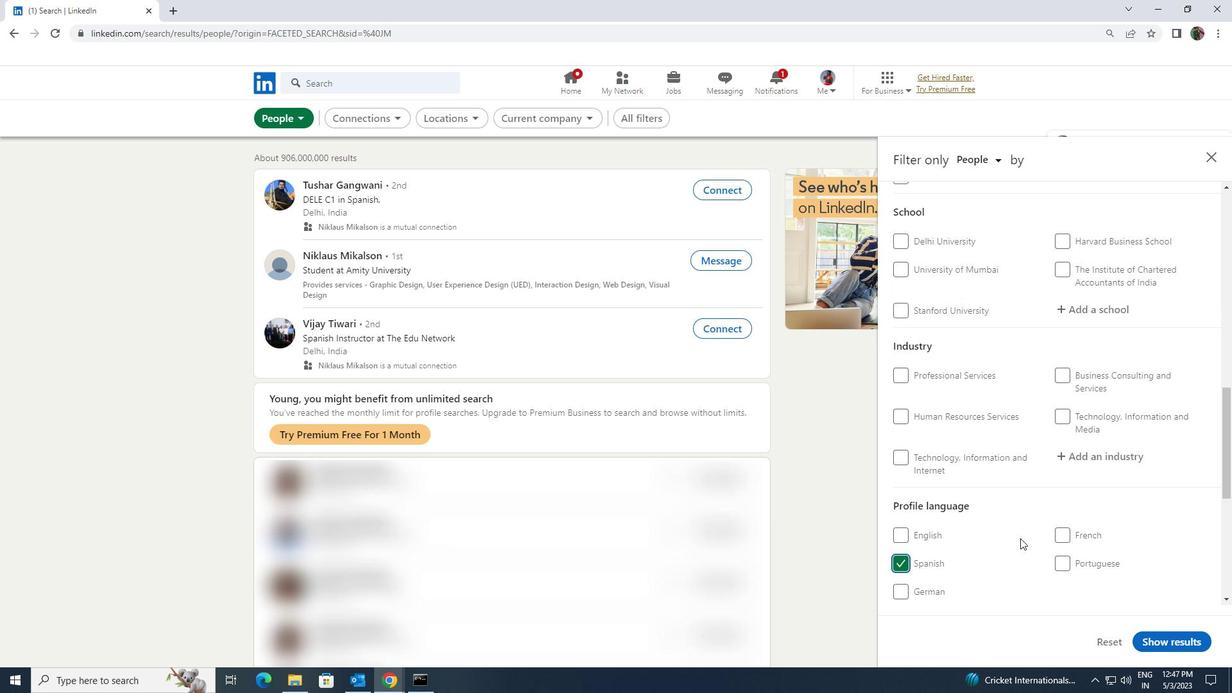 
Action: Mouse scrolled (1020, 539) with delta (0, 0)
Screenshot: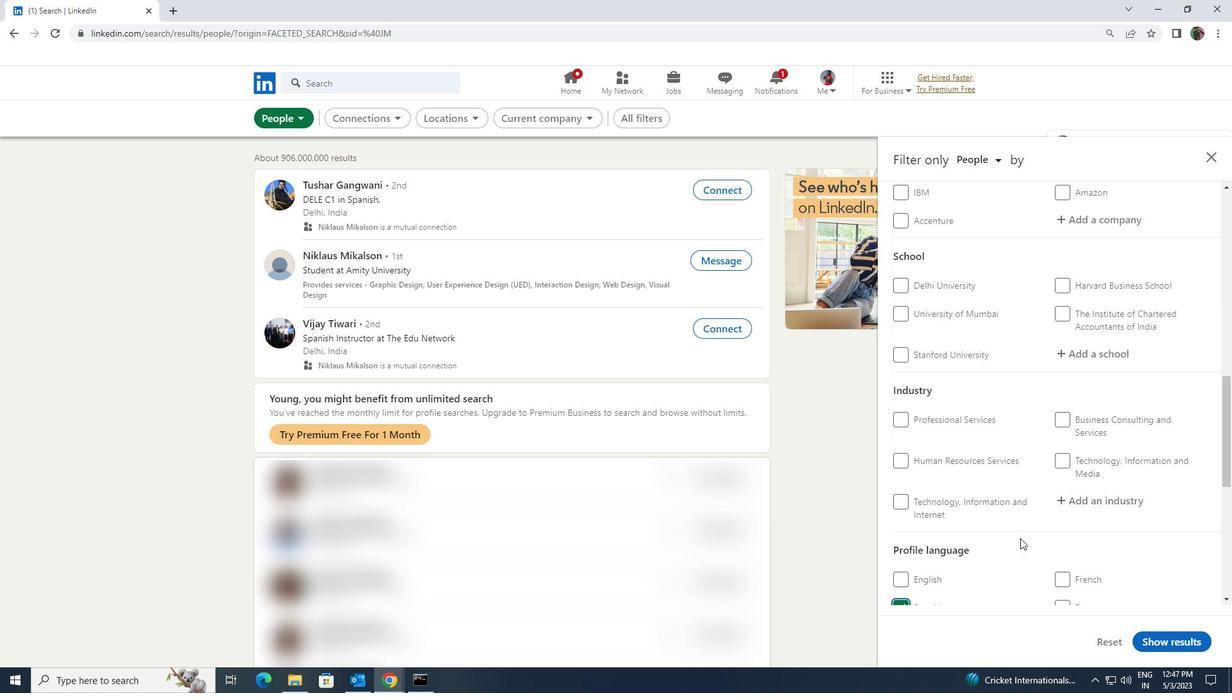 
Action: Mouse scrolled (1020, 539) with delta (0, 0)
Screenshot: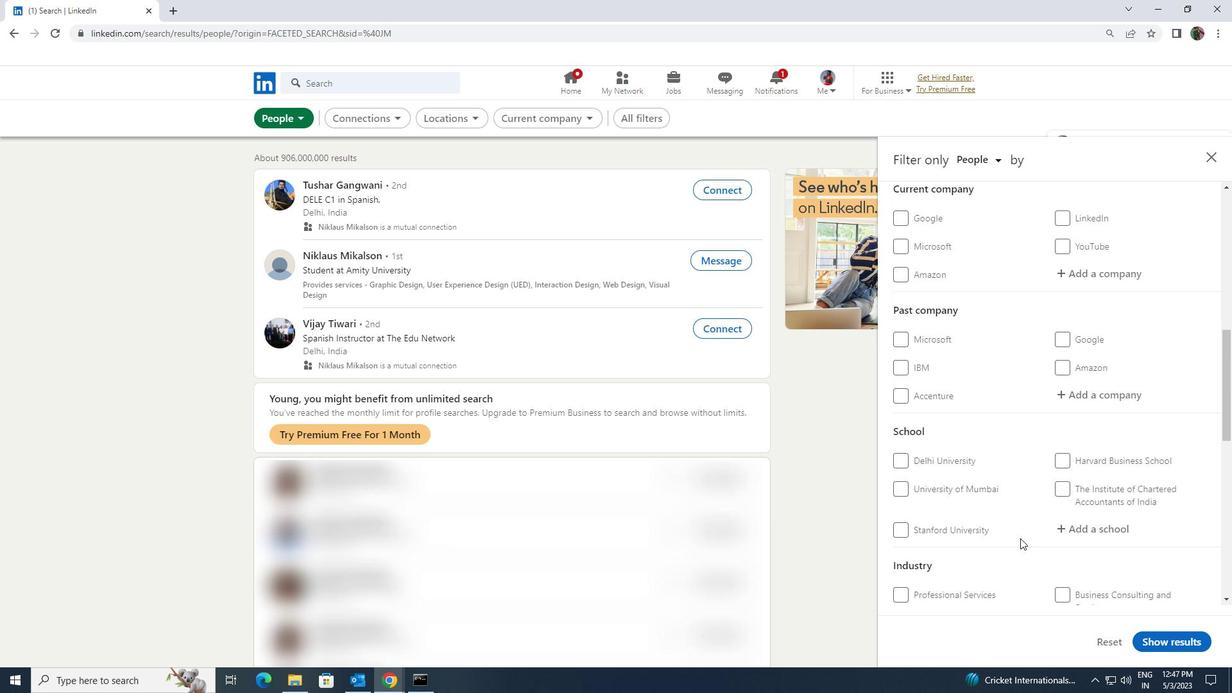 
Action: Mouse scrolled (1020, 539) with delta (0, 0)
Screenshot: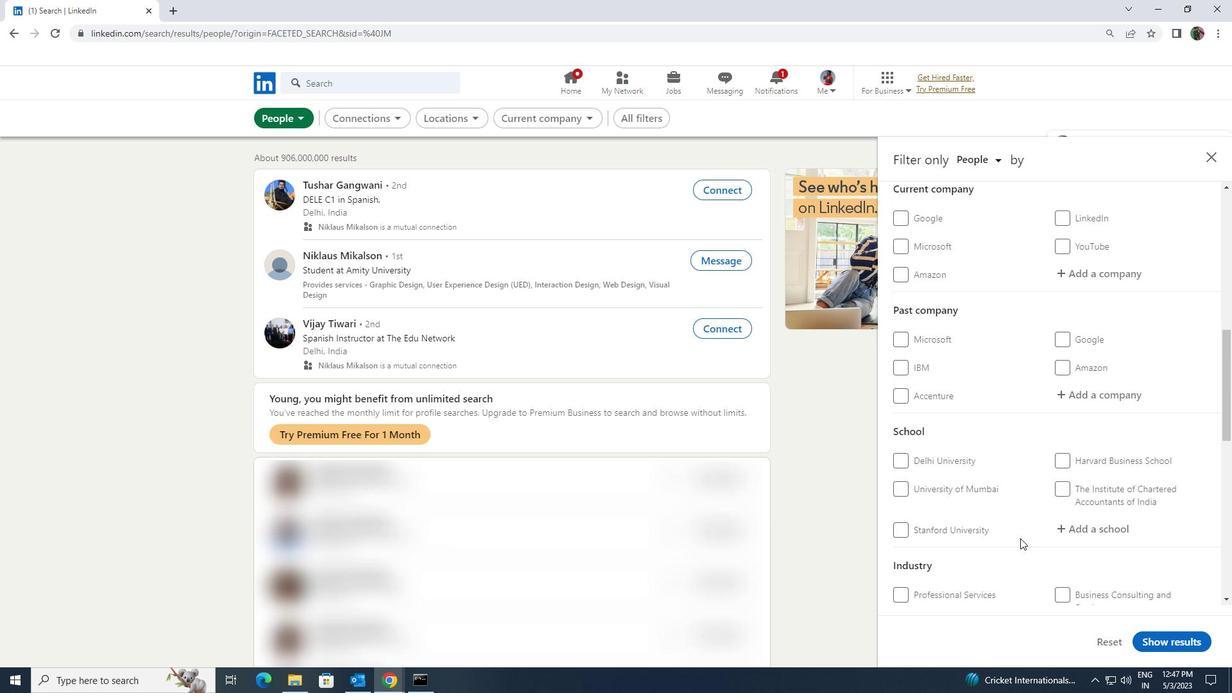 
Action: Mouse scrolled (1020, 539) with delta (0, 0)
Screenshot: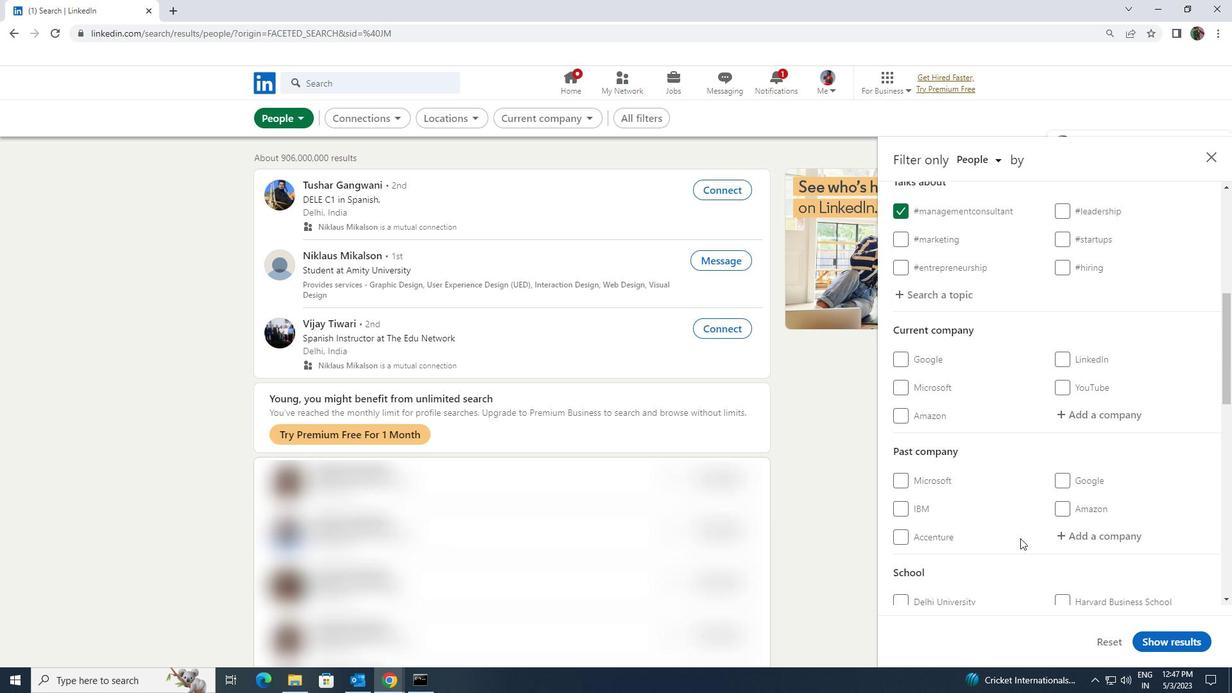 
Action: Mouse moved to (1063, 484)
Screenshot: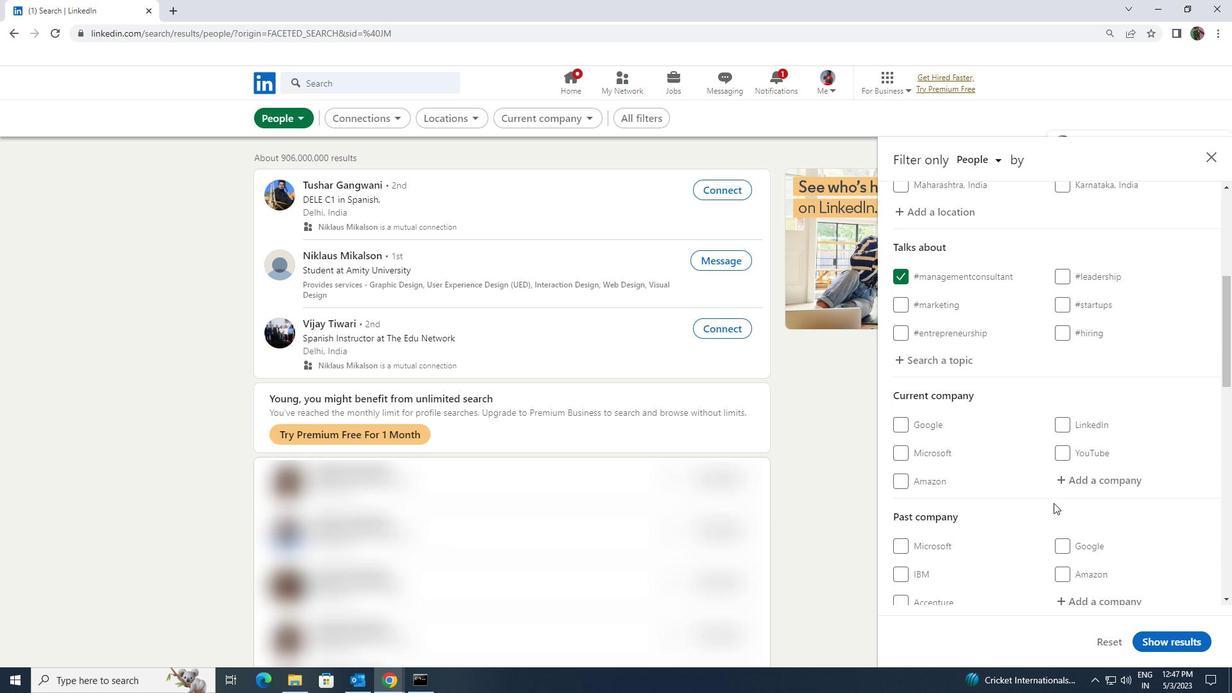 
Action: Mouse pressed left at (1063, 484)
Screenshot: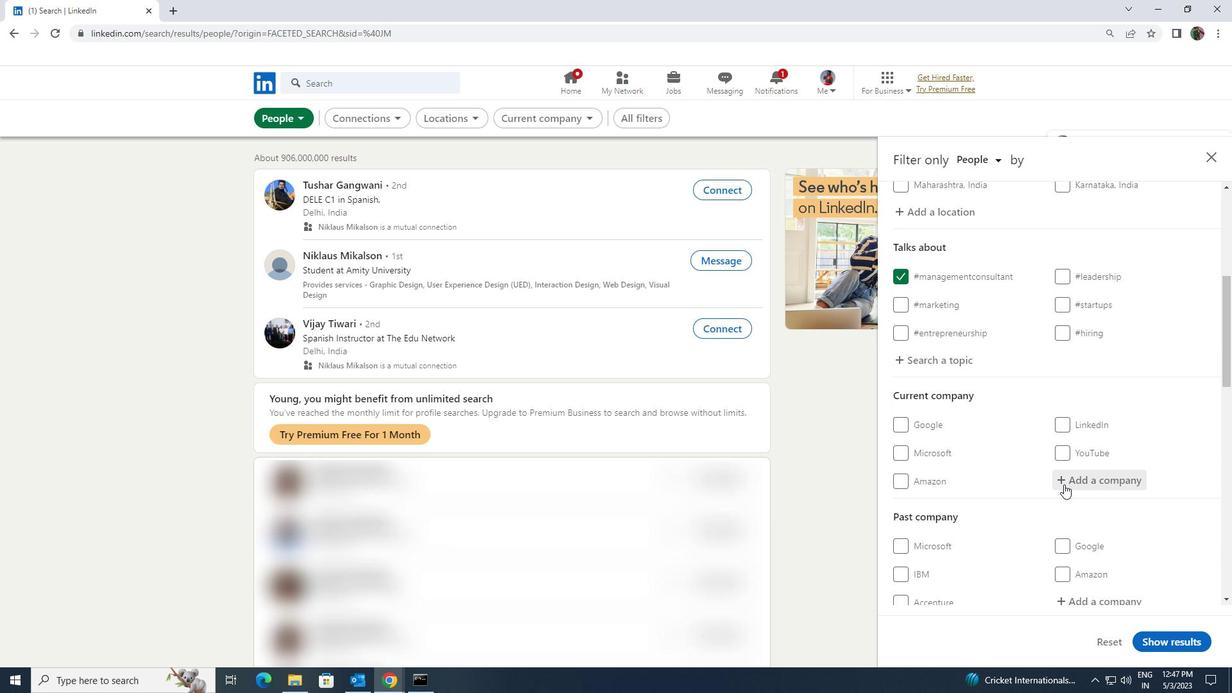 
Action: Key pressed <Key.shift><Key.shift><Key.shift><Key.shift>ACUITY<Key.space>
Screenshot: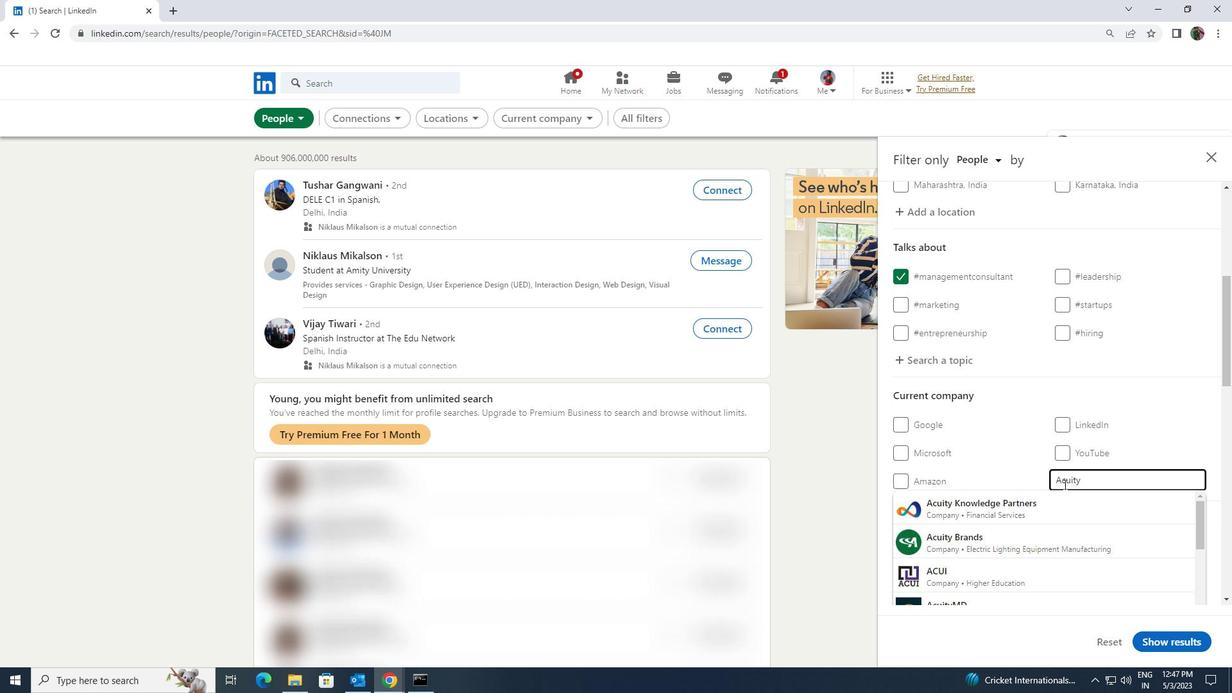 
Action: Mouse moved to (1063, 497)
Screenshot: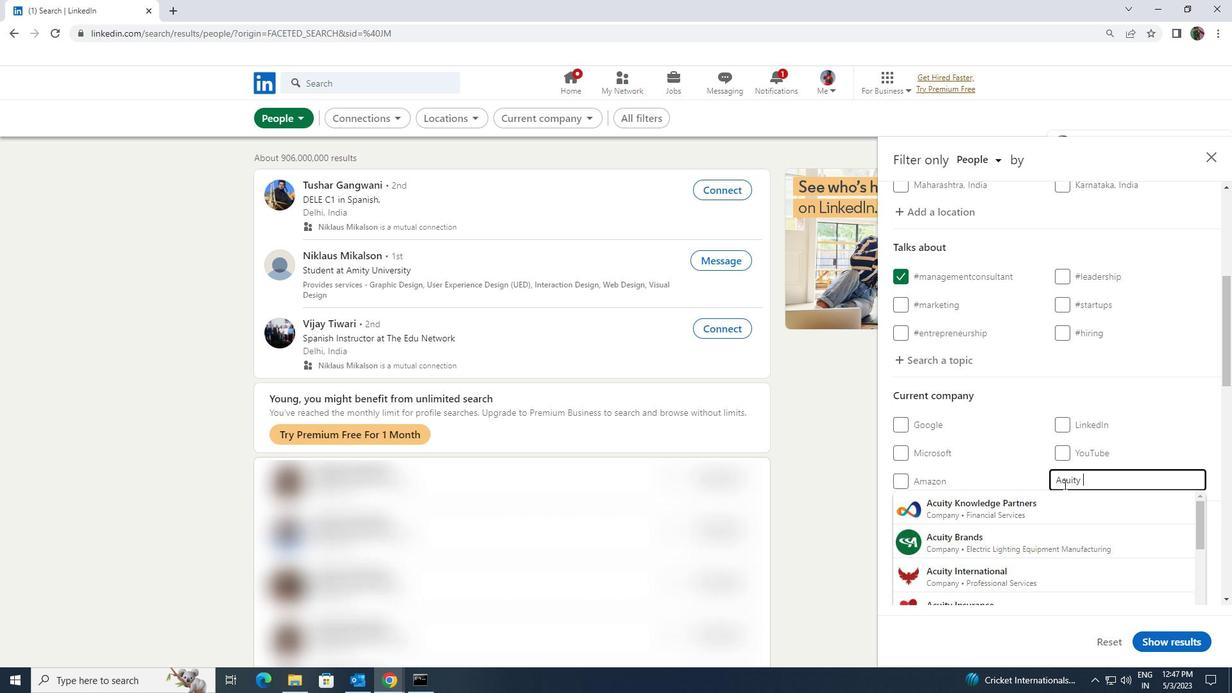 
Action: Mouse pressed left at (1063, 497)
Screenshot: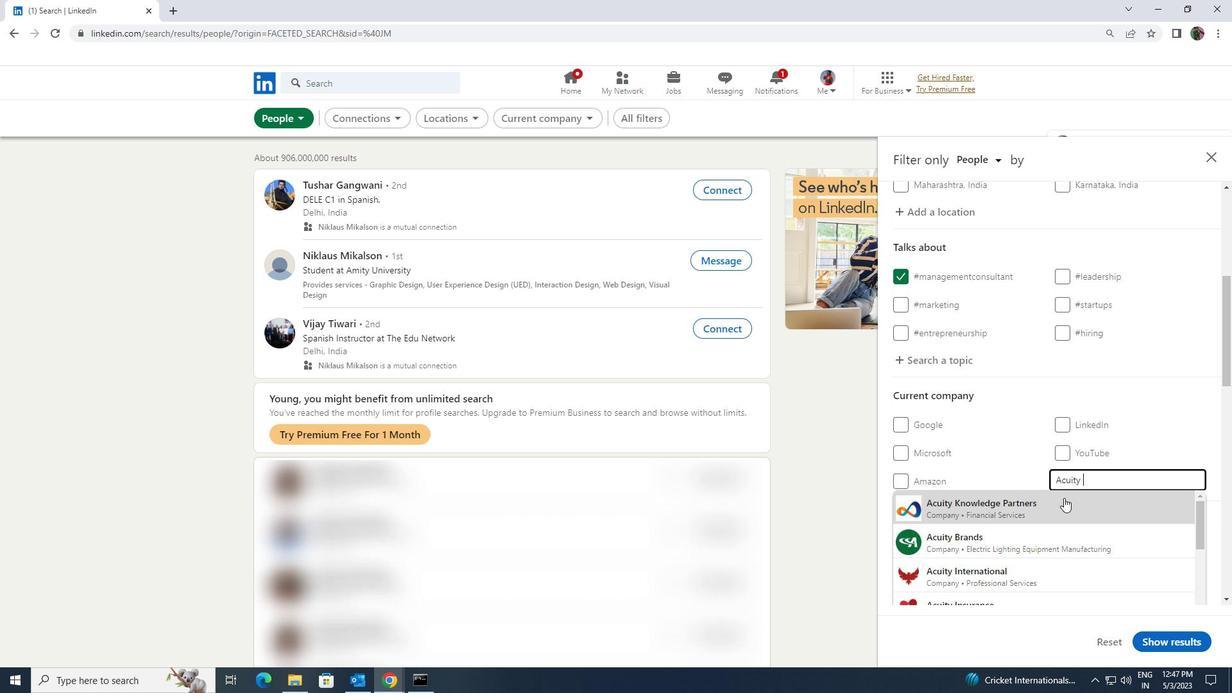 
Action: Mouse scrolled (1063, 497) with delta (0, 0)
Screenshot: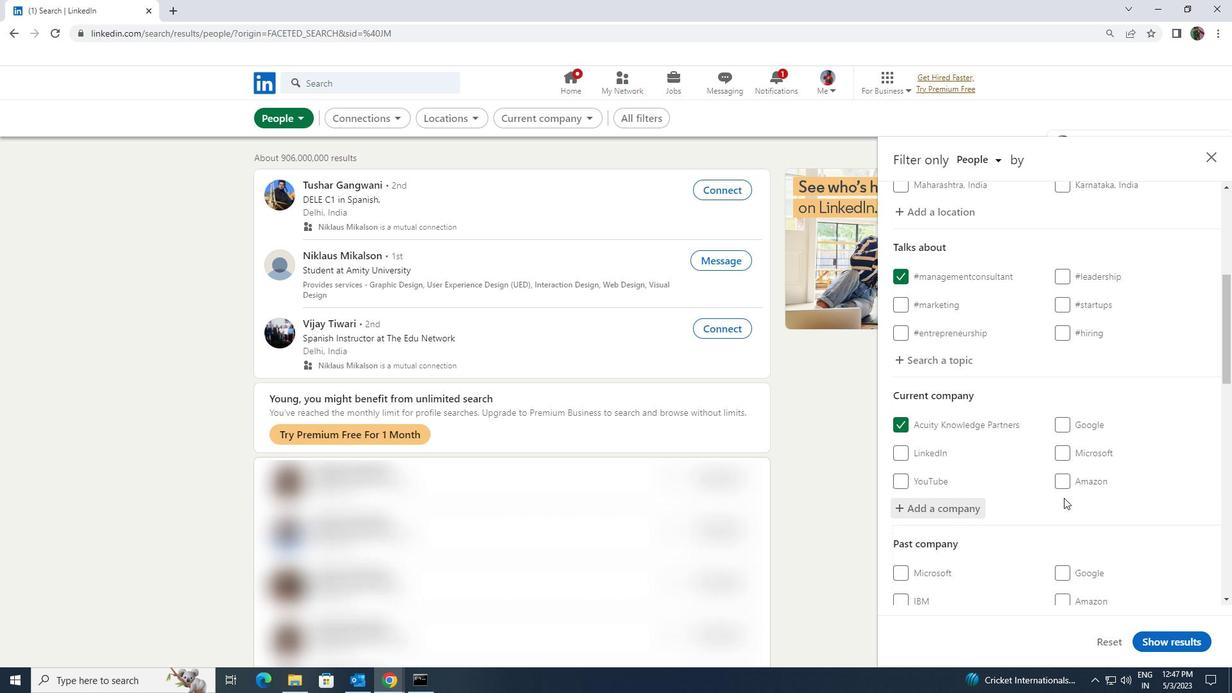 
Action: Mouse scrolled (1063, 497) with delta (0, 0)
Screenshot: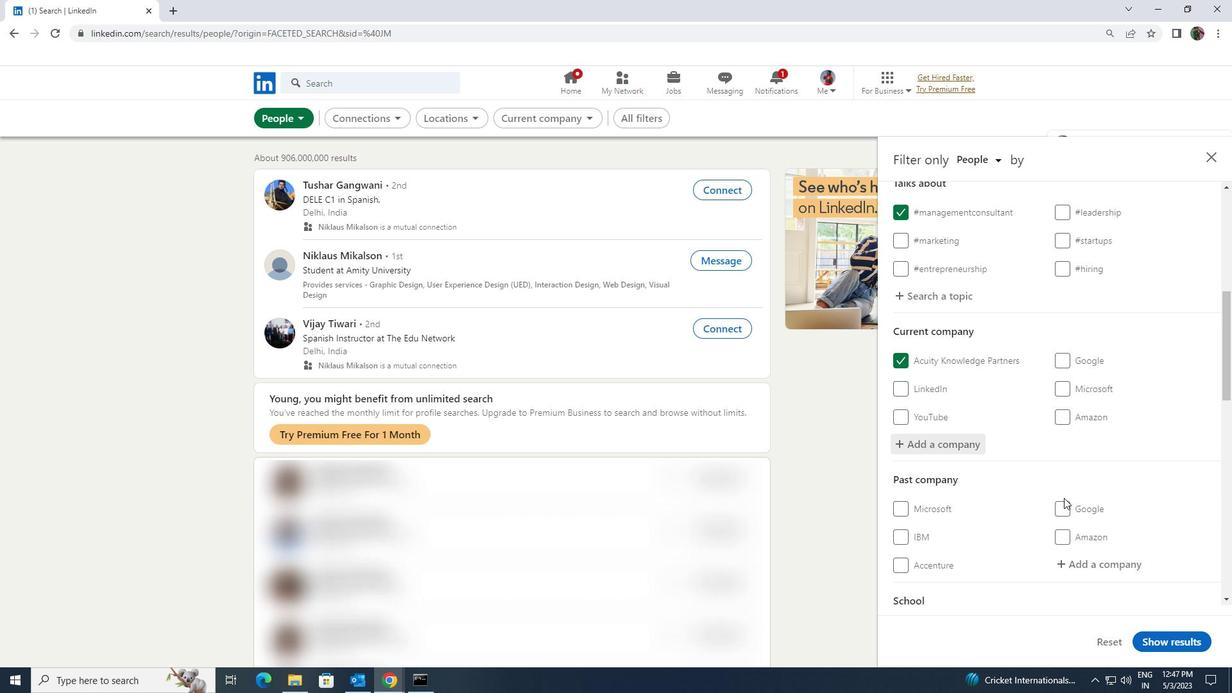 
Action: Mouse scrolled (1063, 497) with delta (0, 0)
Screenshot: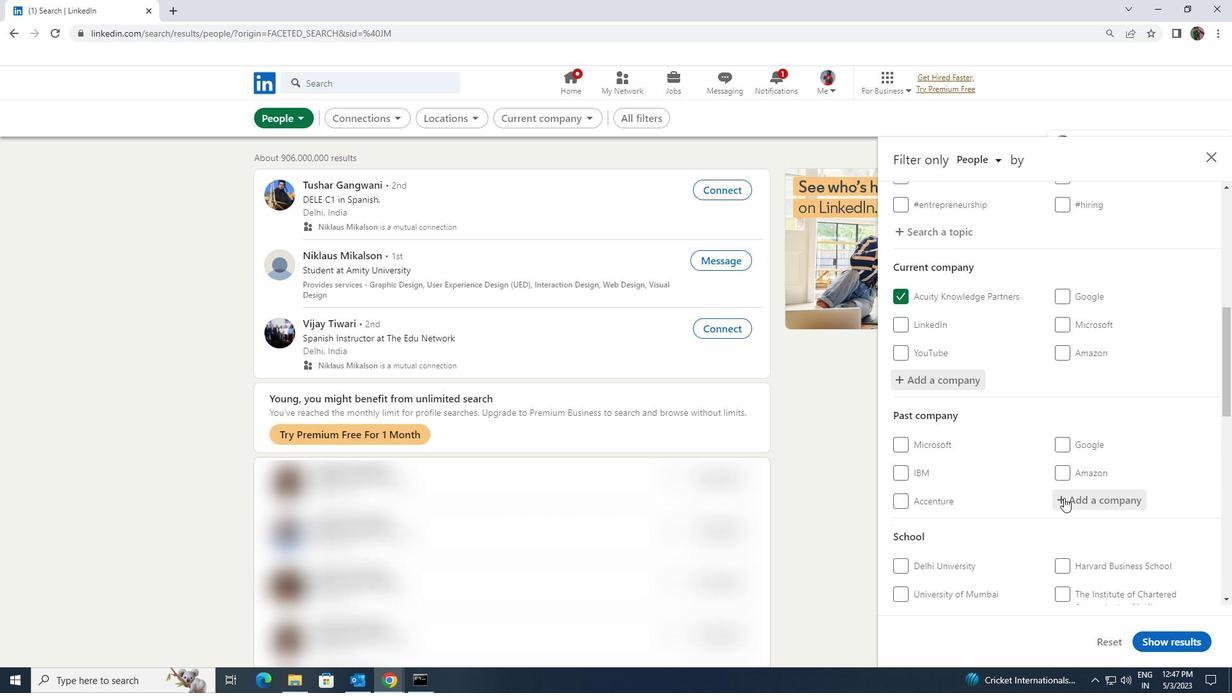 
Action: Mouse scrolled (1063, 497) with delta (0, 0)
Screenshot: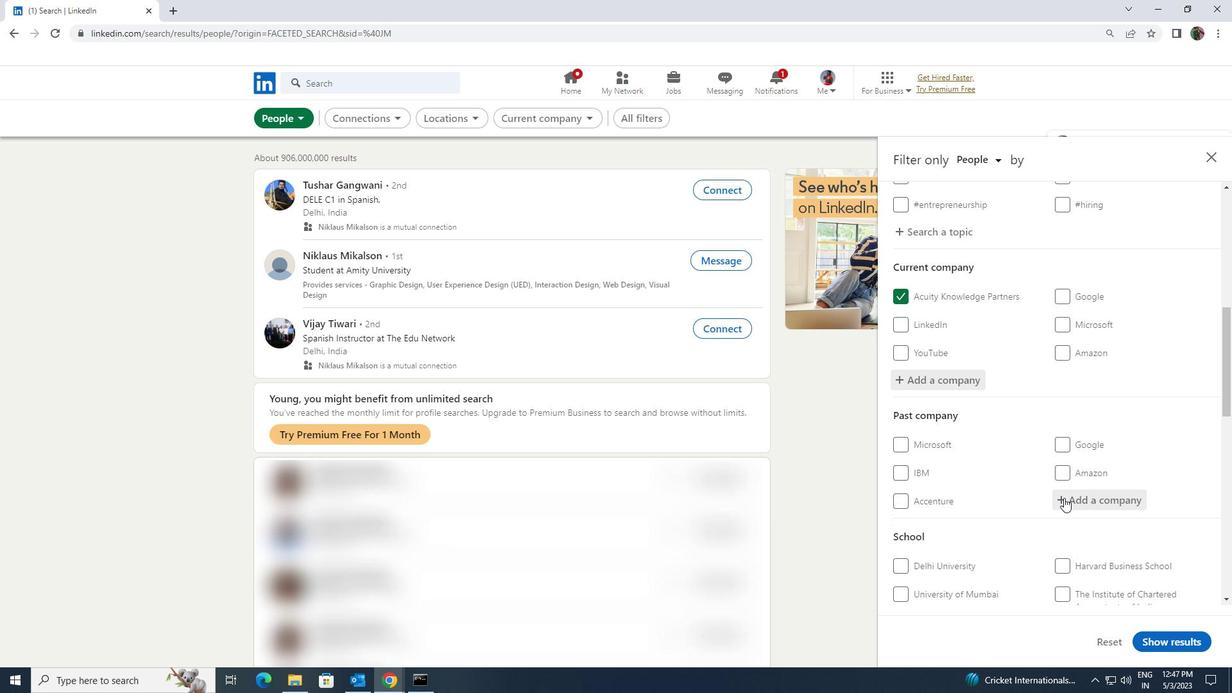 
Action: Mouse pressed left at (1063, 497)
Screenshot: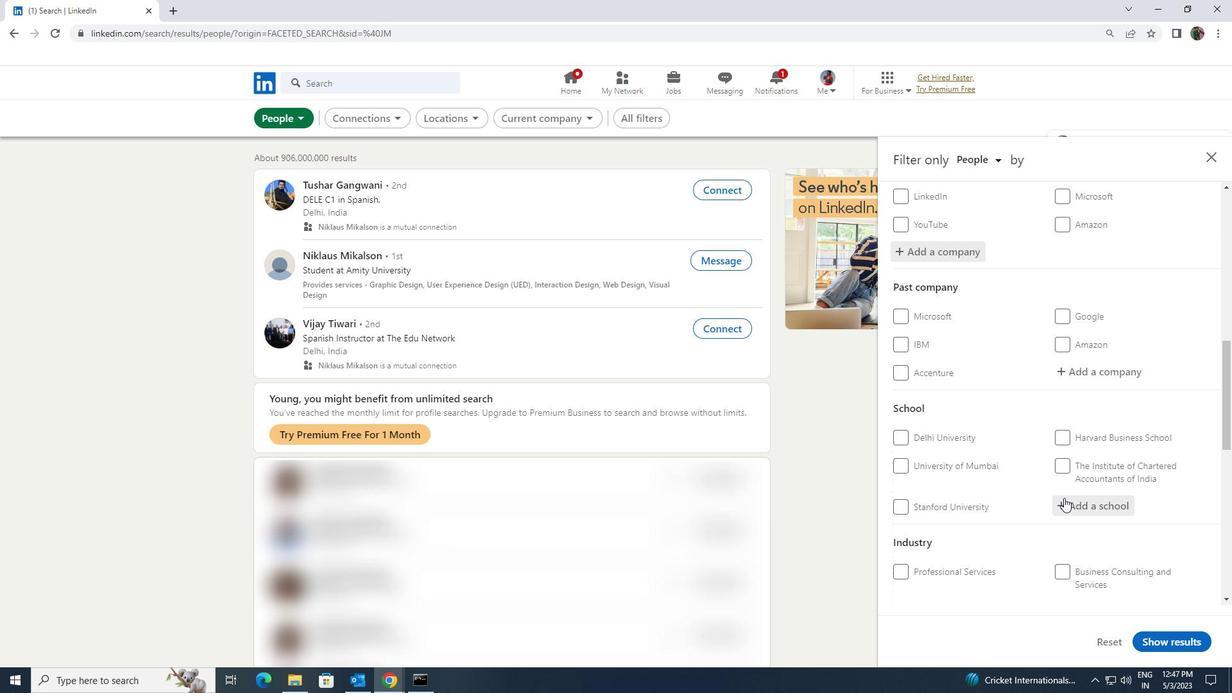 
Action: Key pressed <Key.shift><Key.shift><Key.shift><Key.shift><Key.shift><Key.shift><Key.shift><Key.shift><Key.shift><Key.shift><Key.shift><Key.shift><Key.shift><Key.shift><Key.shift><Key.shift><Key.shift><Key.shift><Key.shift><Key.shift><Key.shift>RIZVI<Key.space><Key.shift><Key.shift><Key.shift><Key.shift><Key.shift><Key.shift><Key.shift><Key.shift><Key.shift><Key.shift><Key.shift><Key.shift><Key.shift><Key.shift><Key.shift><Key.shift><Key.shift><Key.shift><Key.shift><Key.shift><Key.shift><Key.shift><Key.shift><Key.shift>EDUCATION<Key.space><Key.shift>SOCI
Screenshot: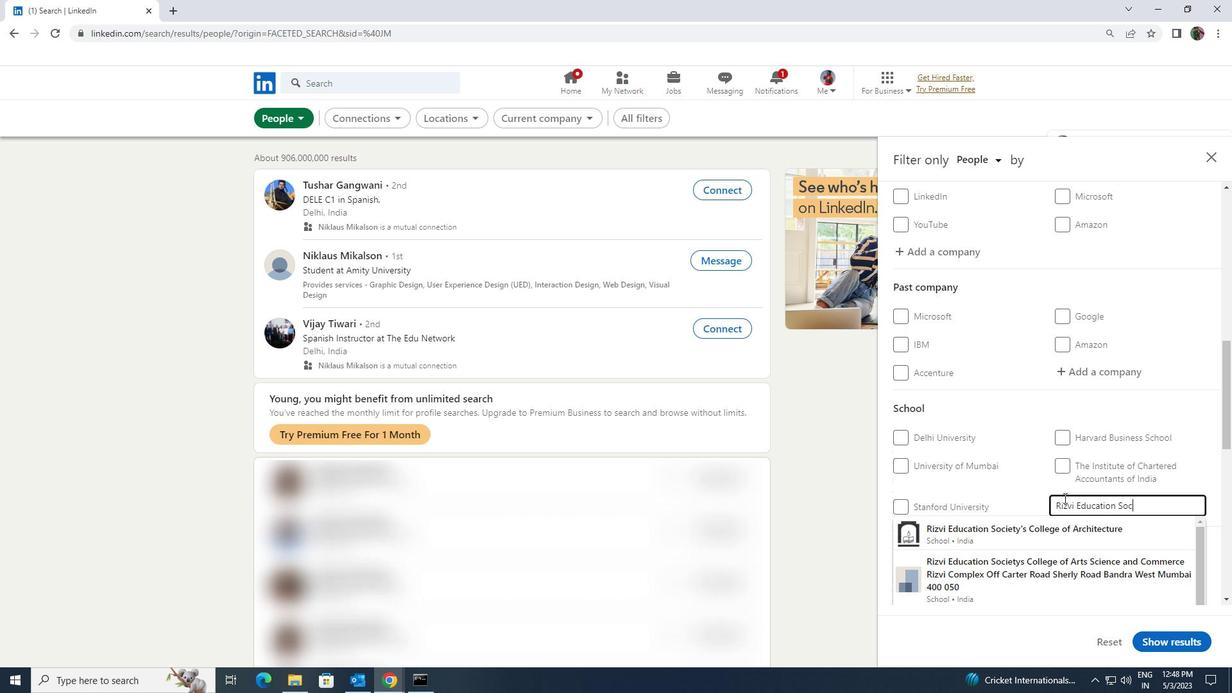 
Action: Mouse moved to (1063, 551)
Screenshot: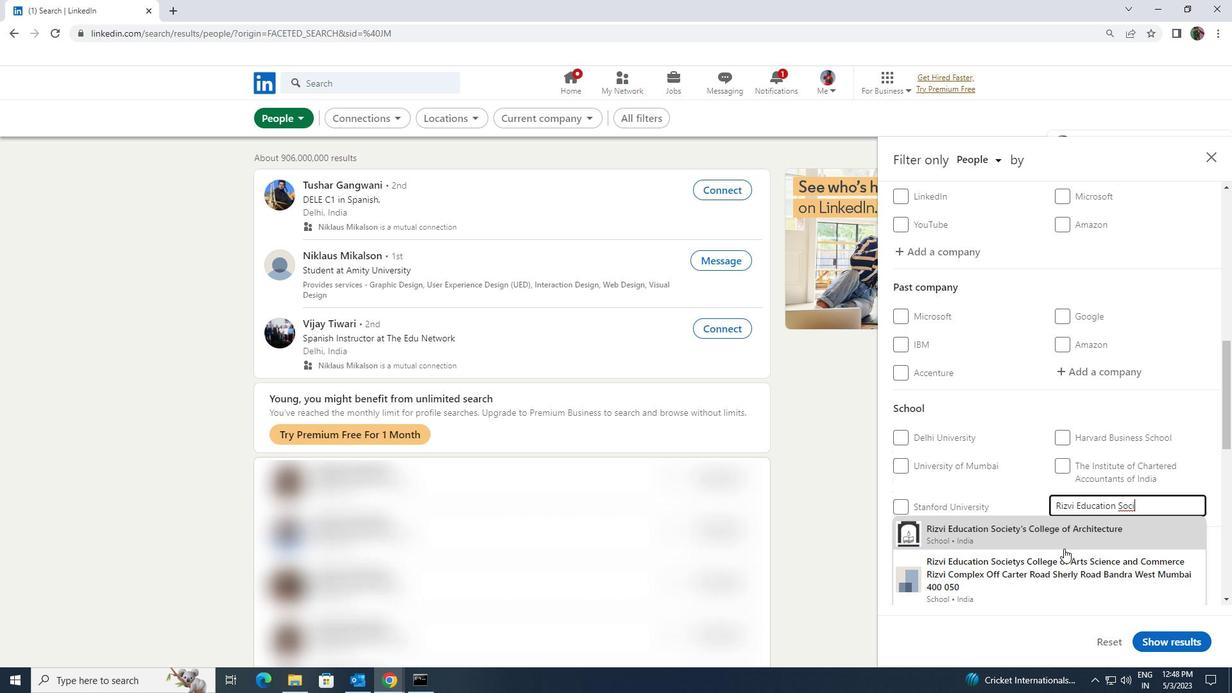 
Action: Mouse pressed left at (1063, 551)
Screenshot: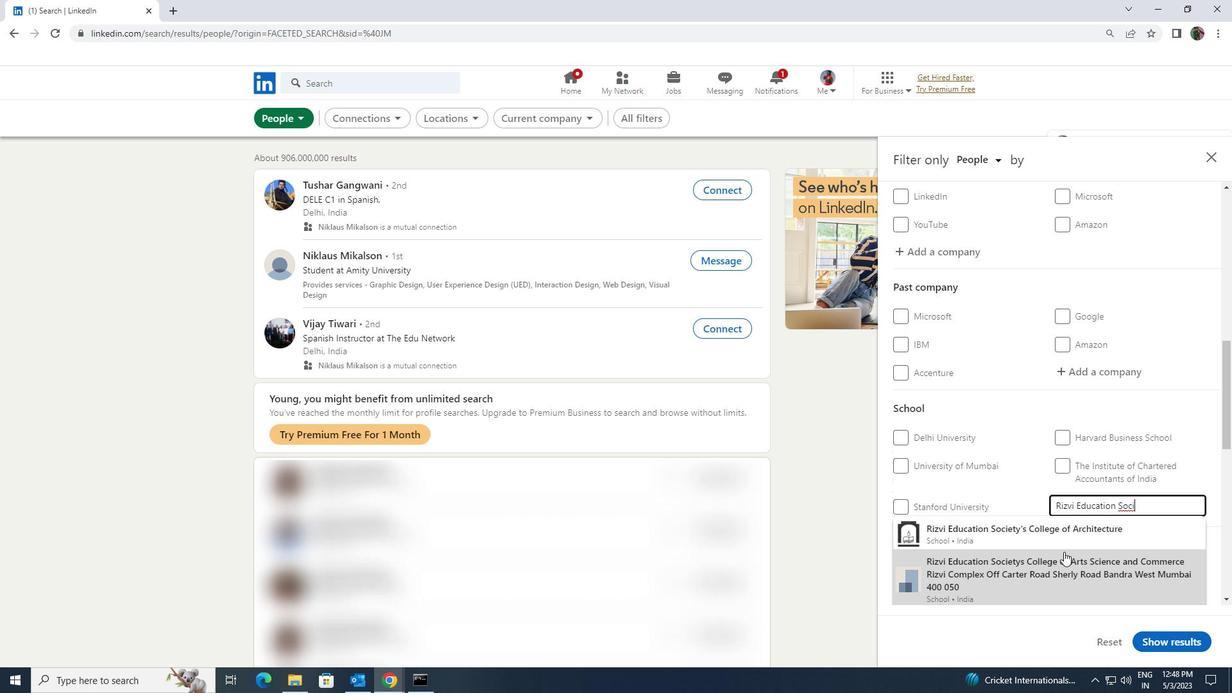 
Action: Mouse scrolled (1063, 551) with delta (0, 0)
Screenshot: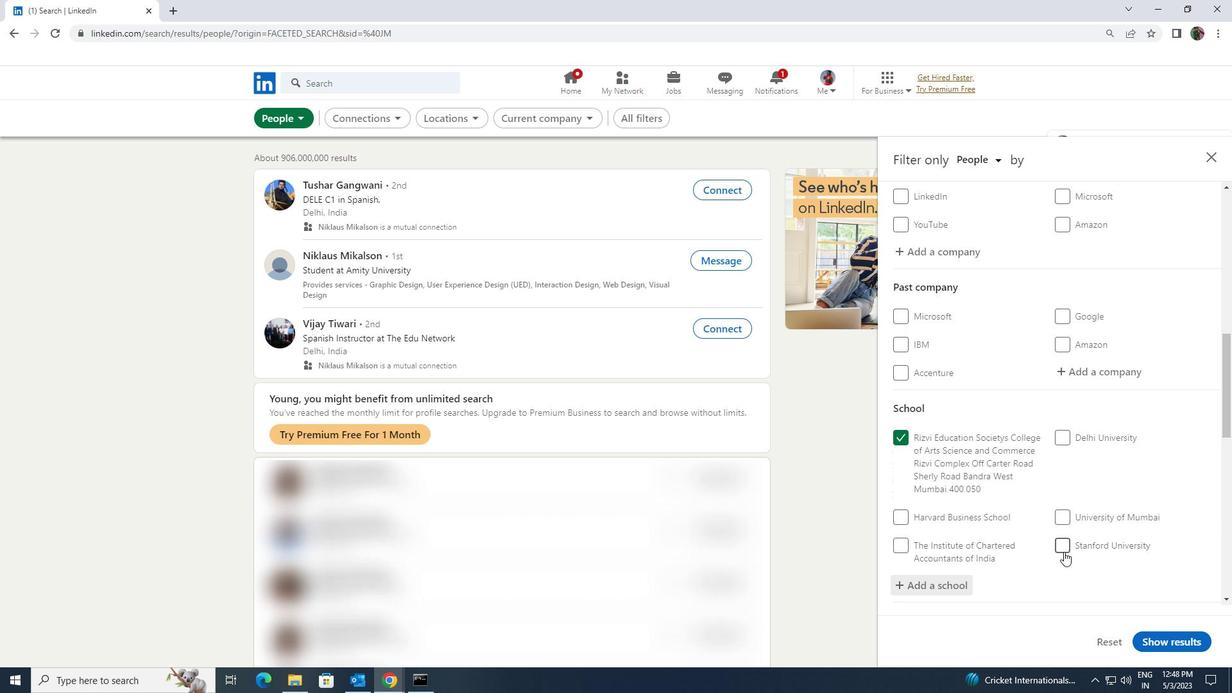 
Action: Mouse scrolled (1063, 551) with delta (0, 0)
Screenshot: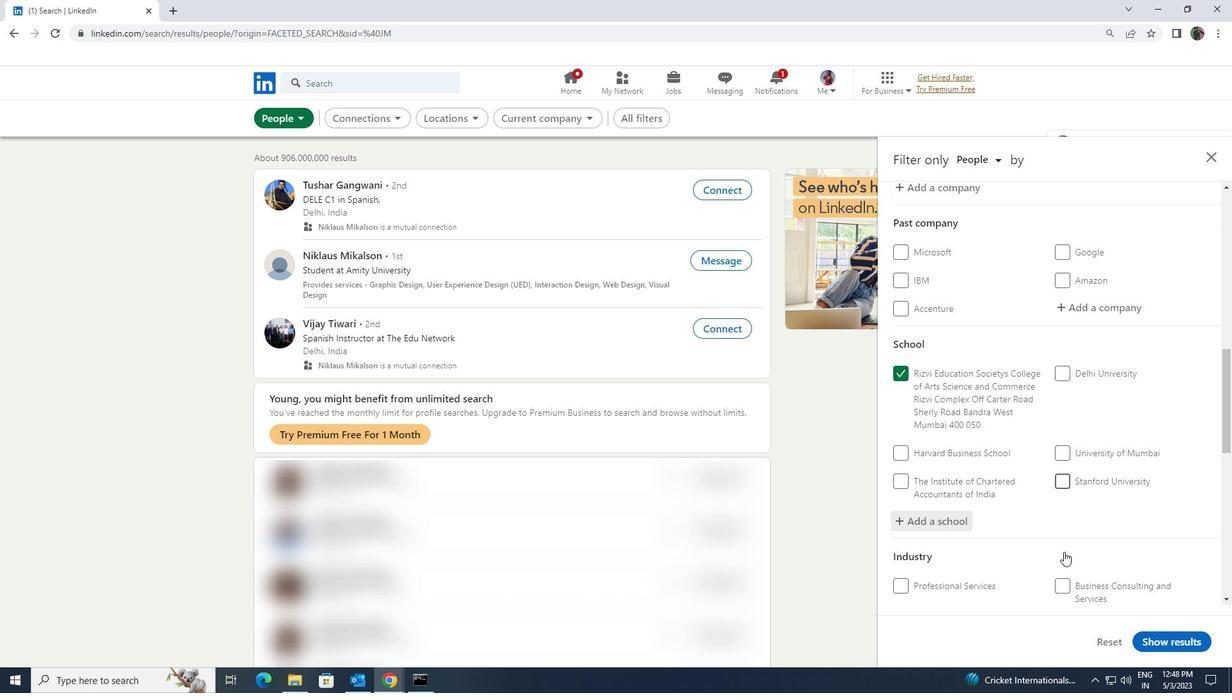 
Action: Mouse scrolled (1063, 551) with delta (0, 0)
Screenshot: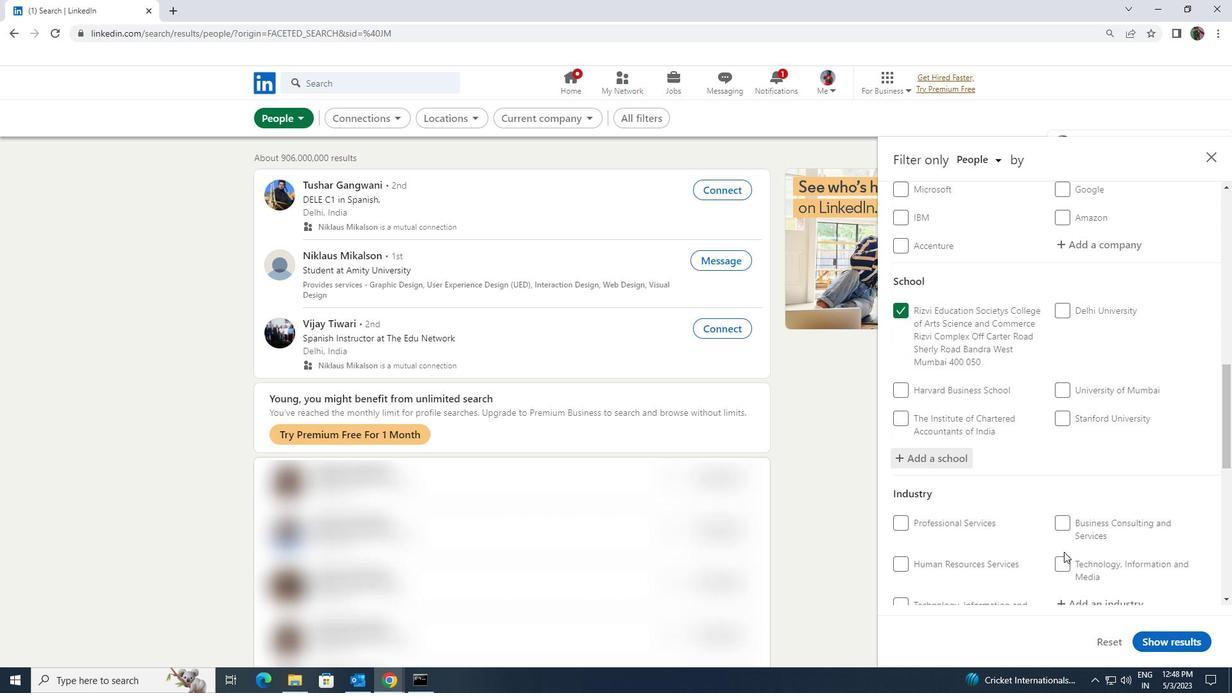 
Action: Mouse moved to (1070, 539)
Screenshot: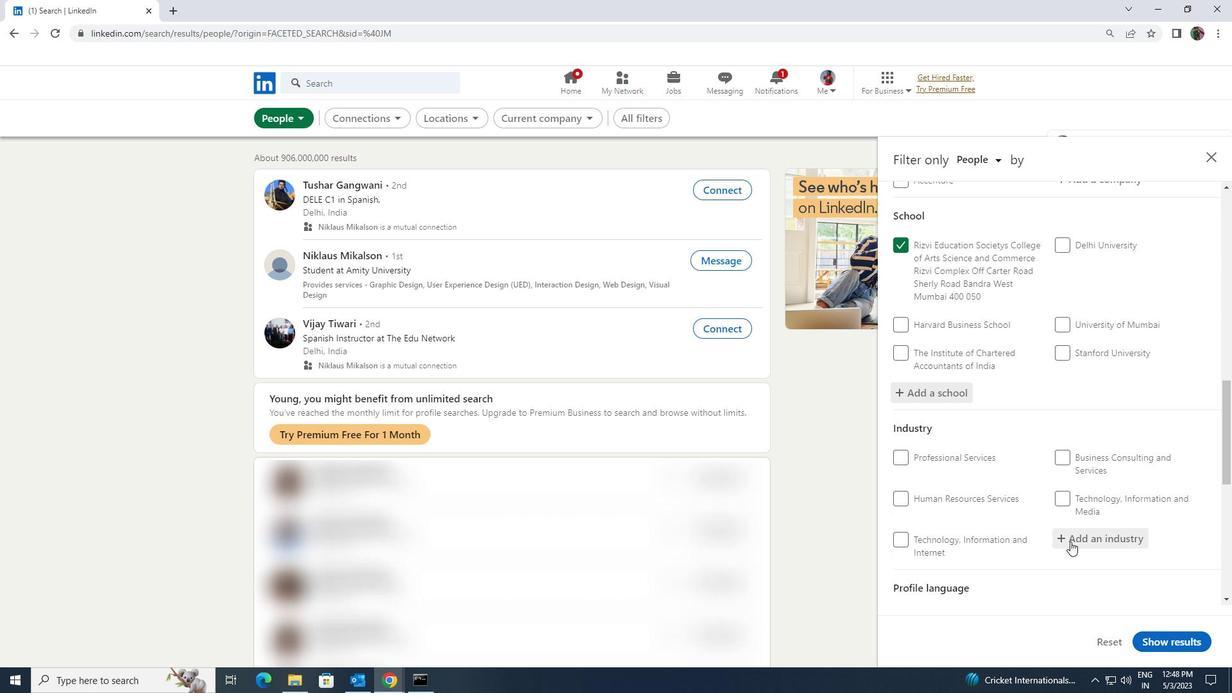 
Action: Mouse pressed left at (1070, 539)
Screenshot: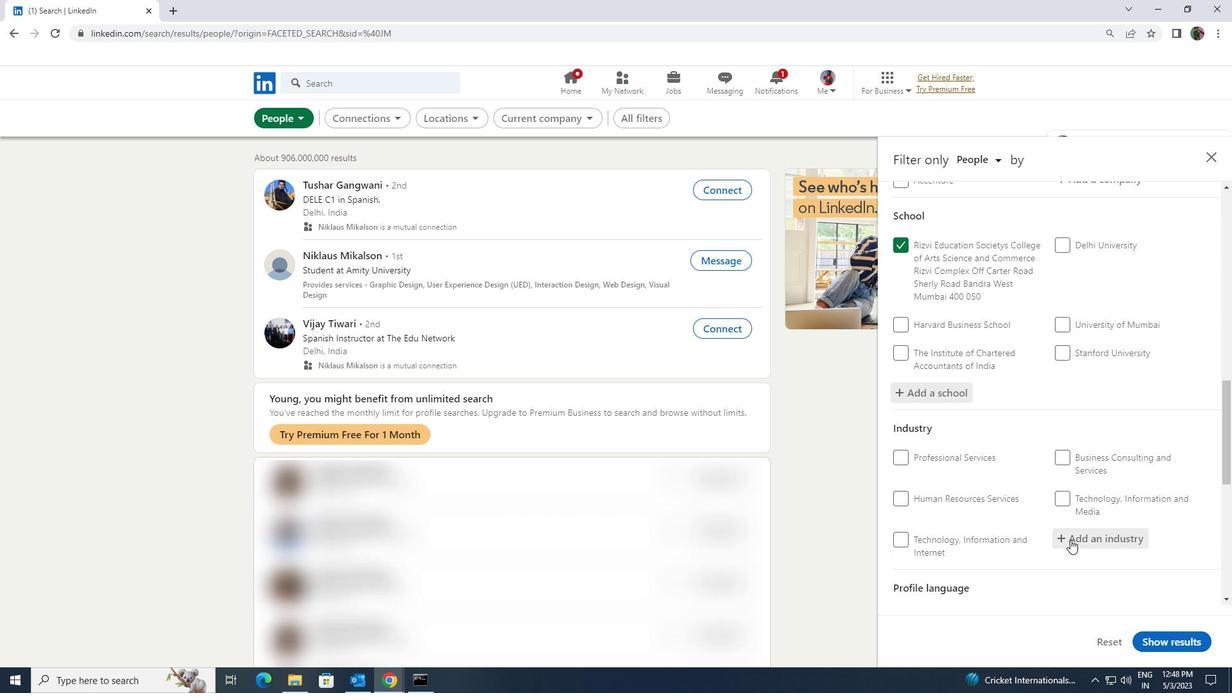 
Action: Key pressed <Key.shift><Key.shift><Key.shift>MENTAL<Key.space>
Screenshot: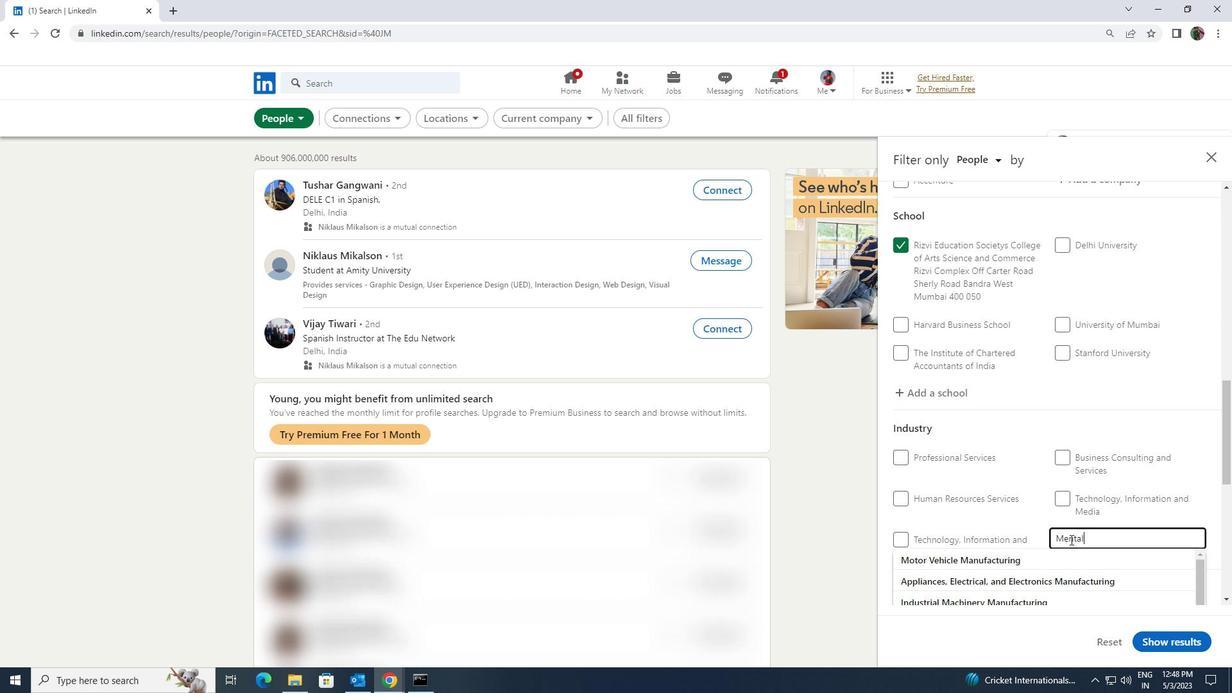 
Action: Mouse moved to (1070, 548)
Screenshot: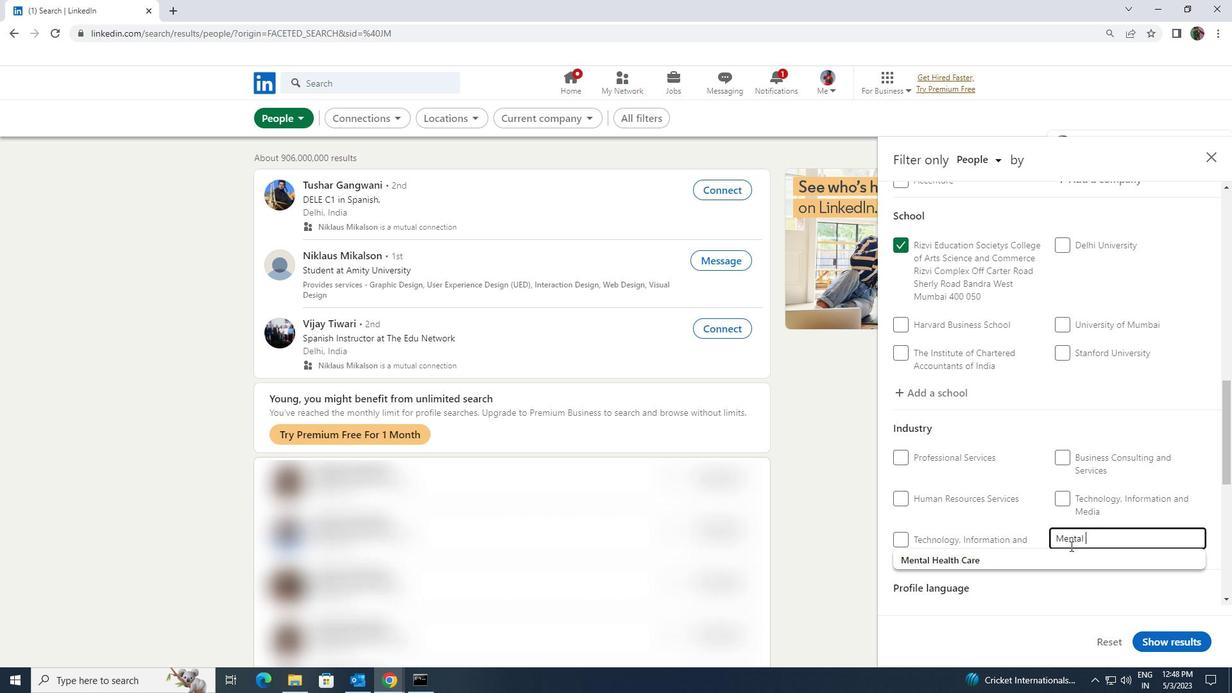 
Action: Mouse pressed left at (1070, 548)
Screenshot: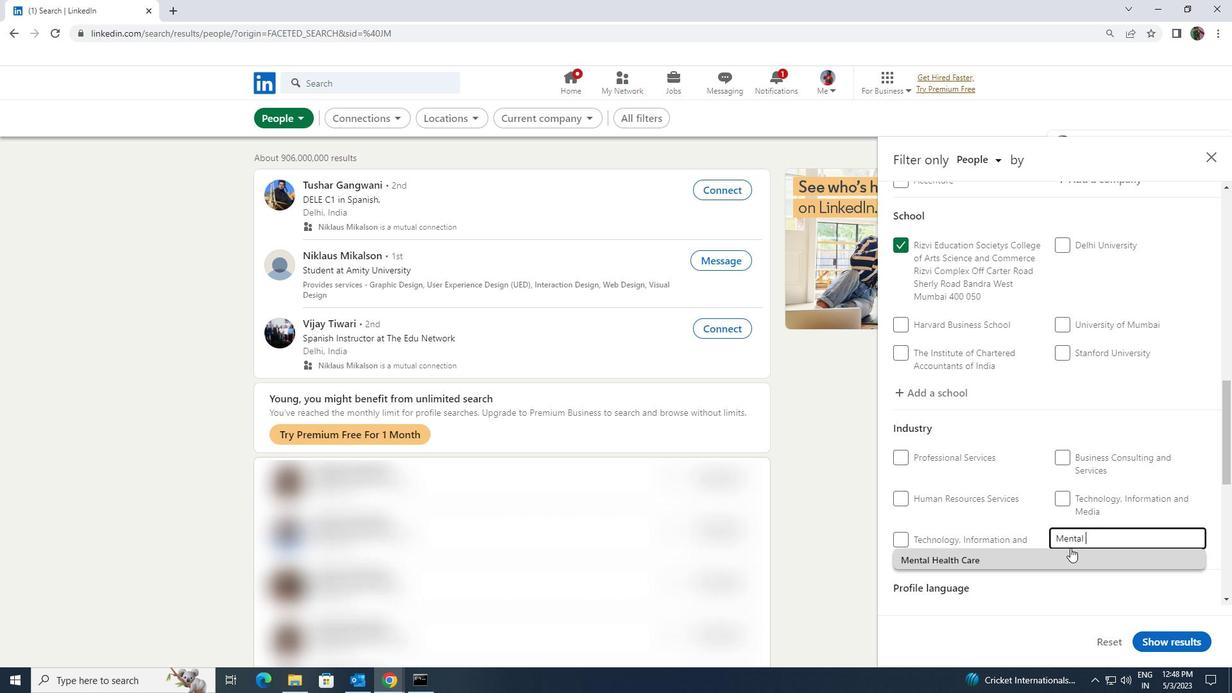 
Action: Mouse scrolled (1070, 547) with delta (0, 0)
Screenshot: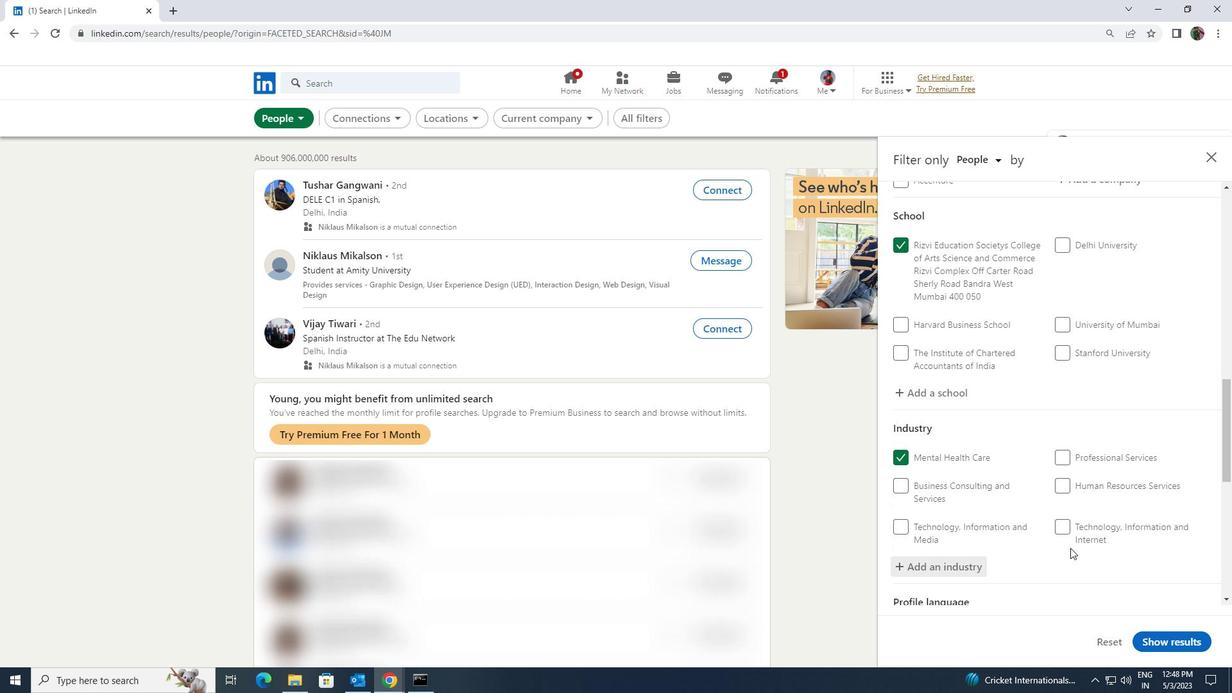 
Action: Mouse scrolled (1070, 547) with delta (0, 0)
Screenshot: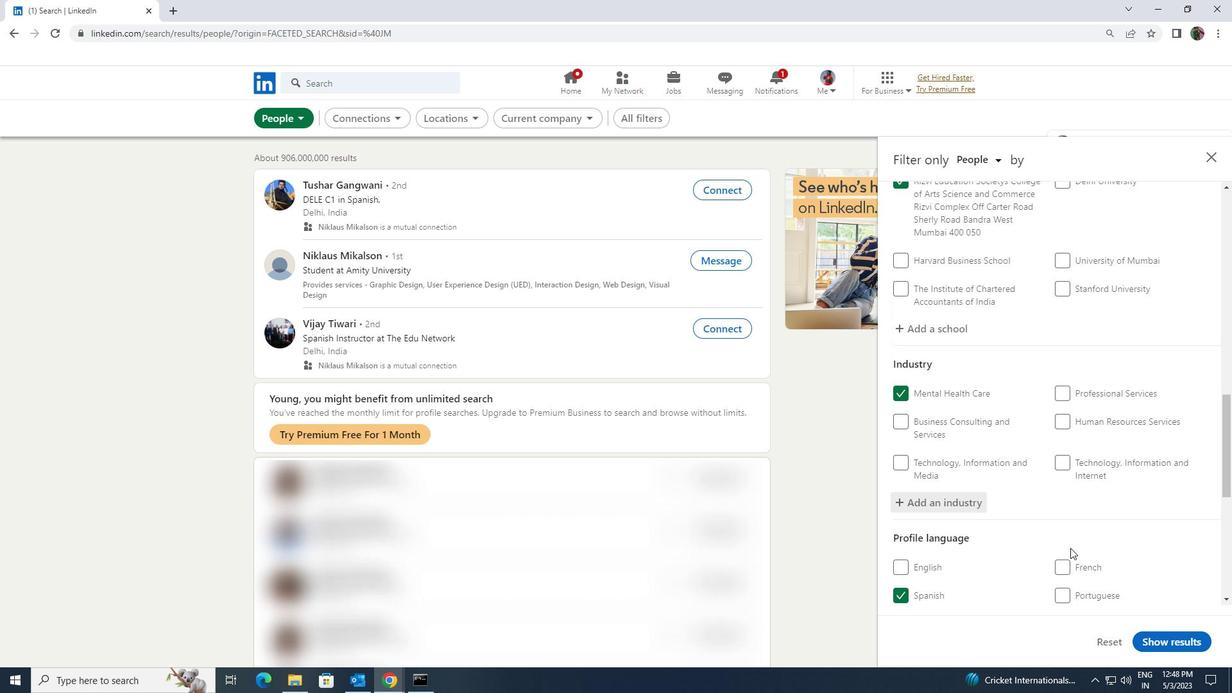 
Action: Mouse scrolled (1070, 547) with delta (0, 0)
Screenshot: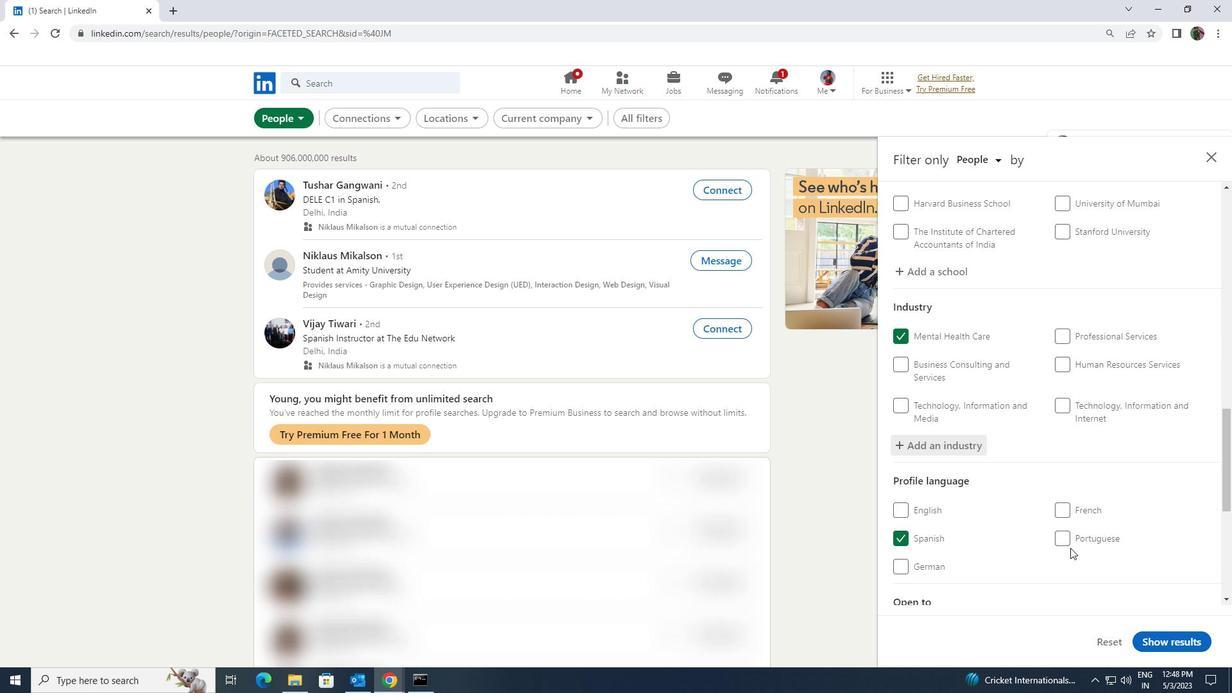 
Action: Mouse scrolled (1070, 547) with delta (0, 0)
Screenshot: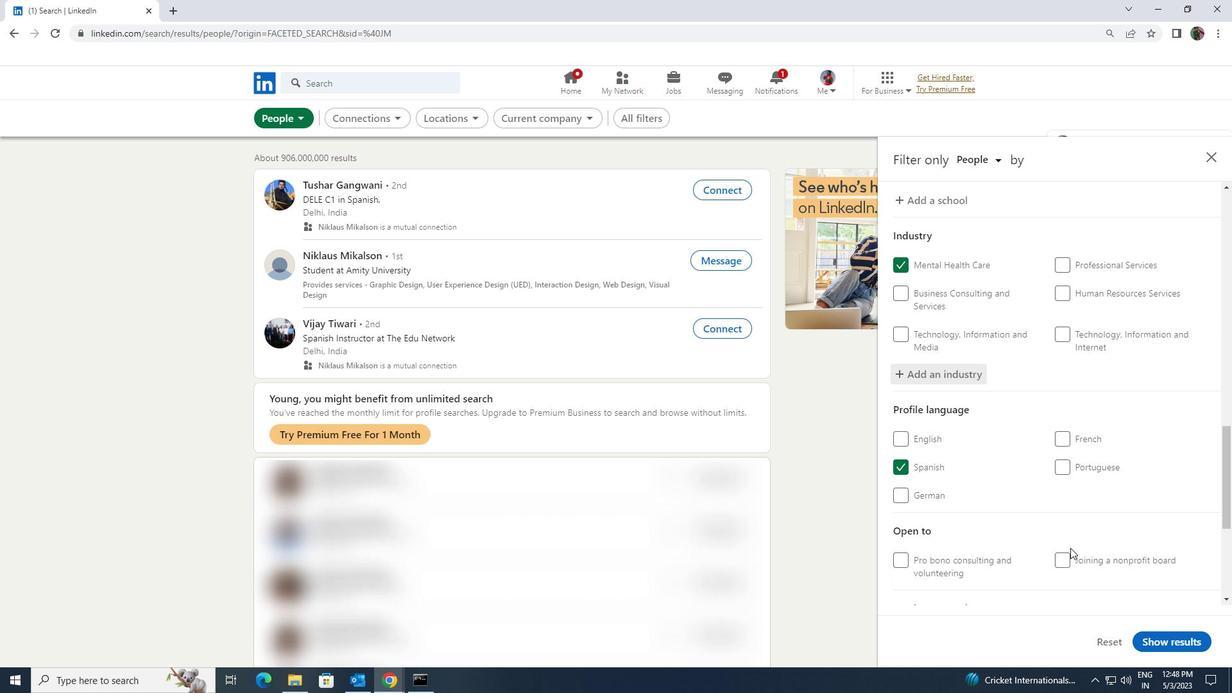 
Action: Mouse scrolled (1070, 547) with delta (0, 0)
Screenshot: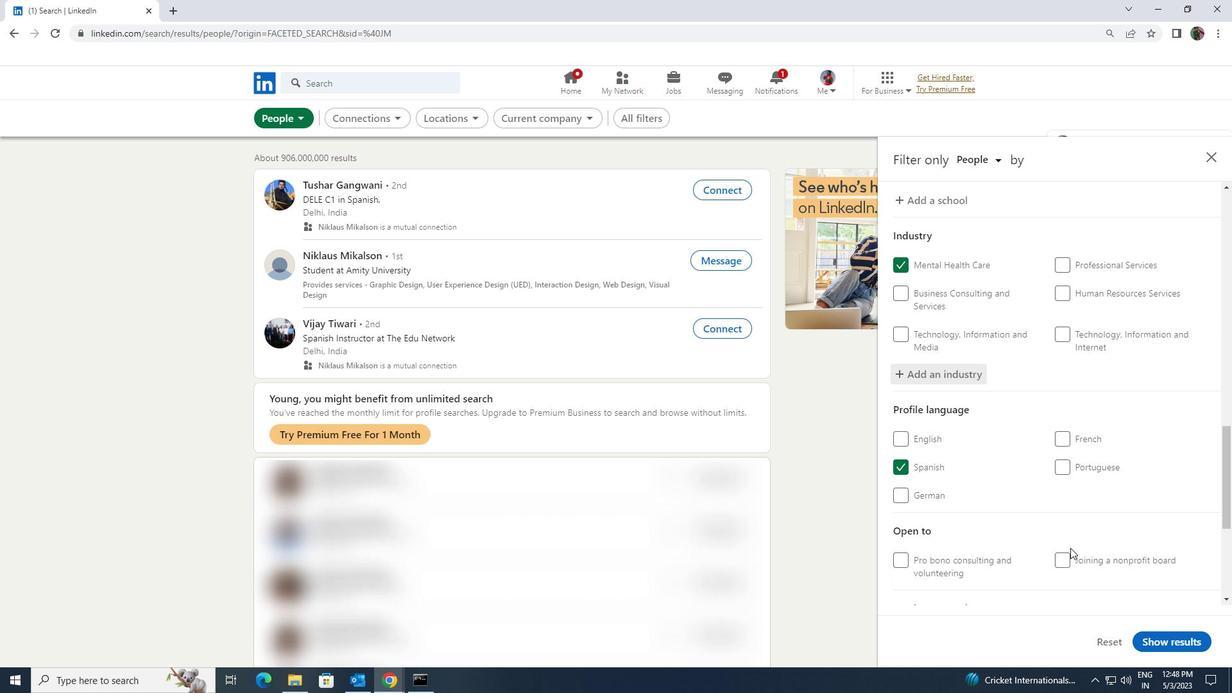 
Action: Mouse moved to (1067, 562)
Screenshot: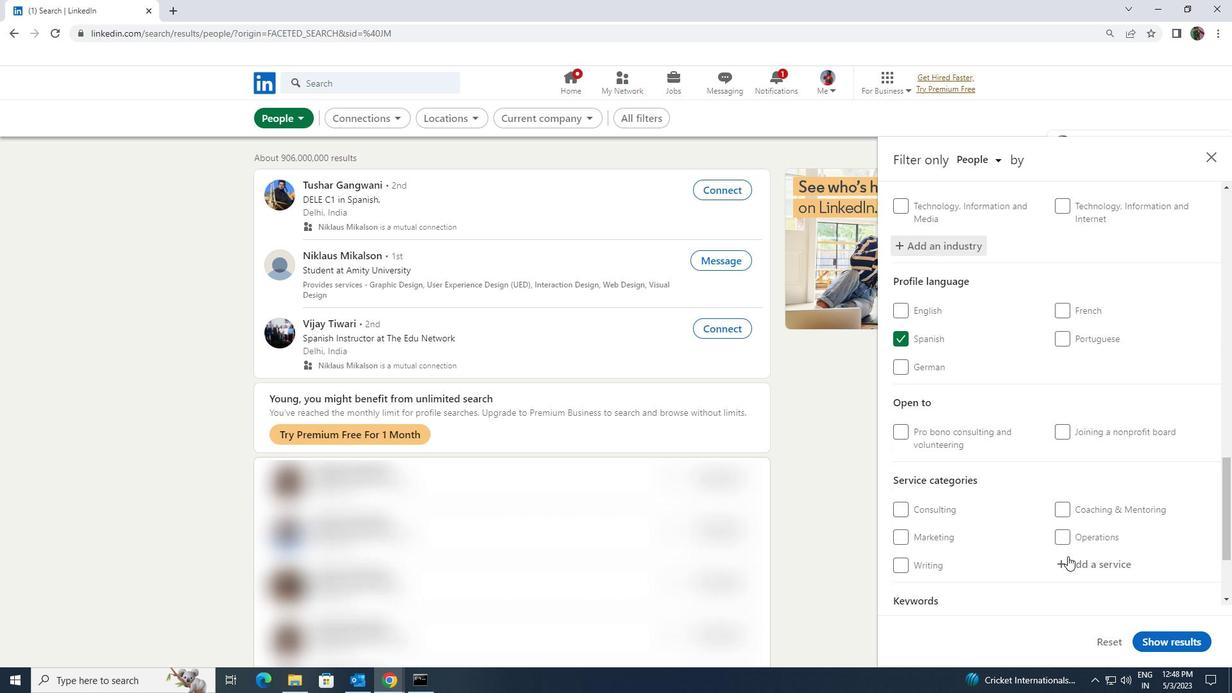 
Action: Mouse pressed left at (1067, 562)
Screenshot: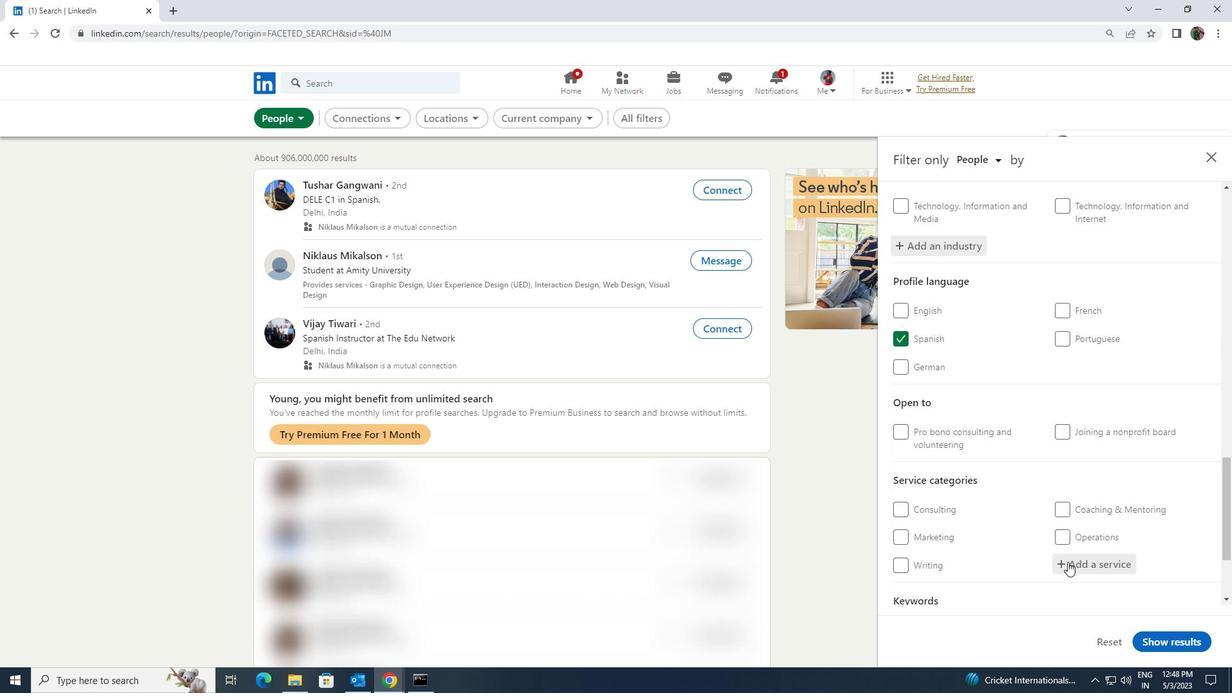 
Action: Key pressed <Key.shift><Key.shift><Key.shift><Key.shift><Key.shift><Key.shift><Key.shift><Key.shift><Key.shift>PUBLIC<Key.space>
Screenshot: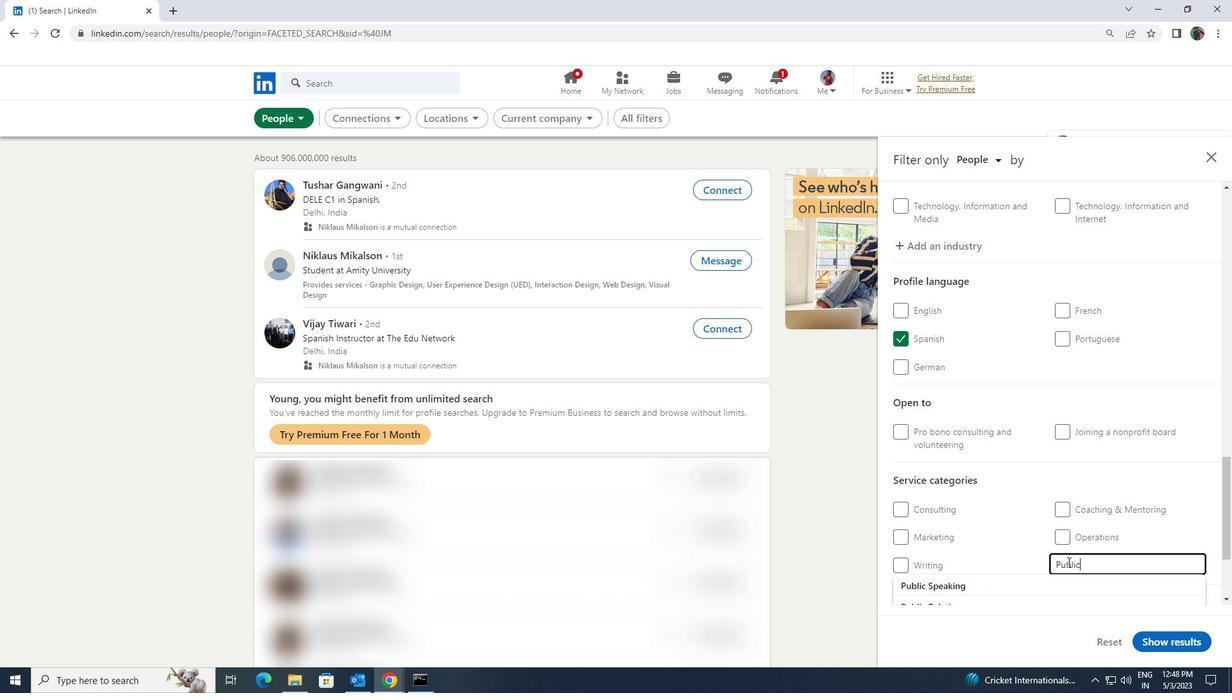 
Action: Mouse moved to (1054, 590)
Screenshot: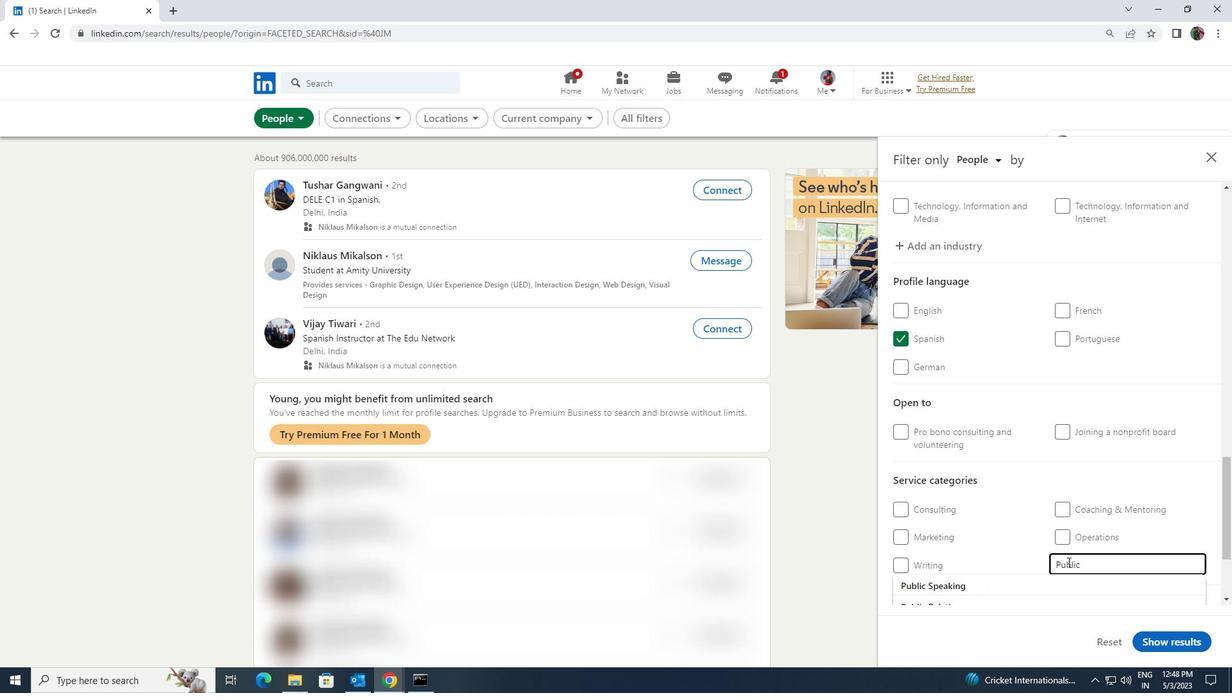 
Action: Mouse pressed left at (1054, 590)
Screenshot: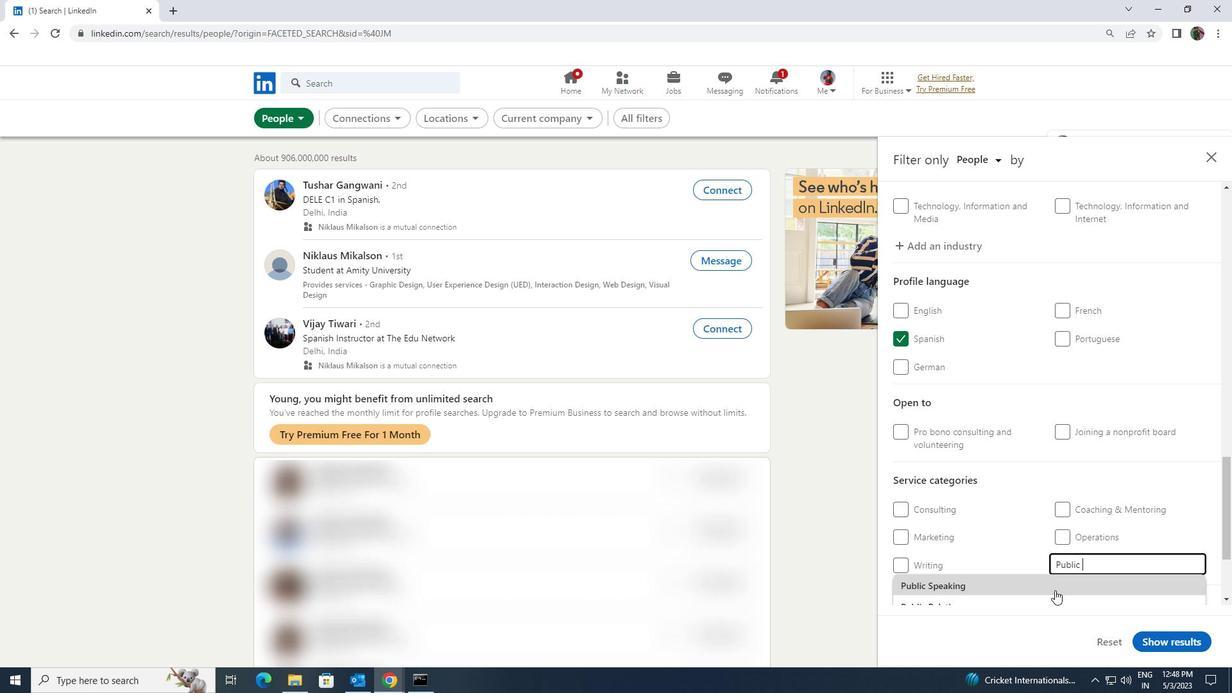 
Action: Mouse scrolled (1054, 589) with delta (0, 0)
Screenshot: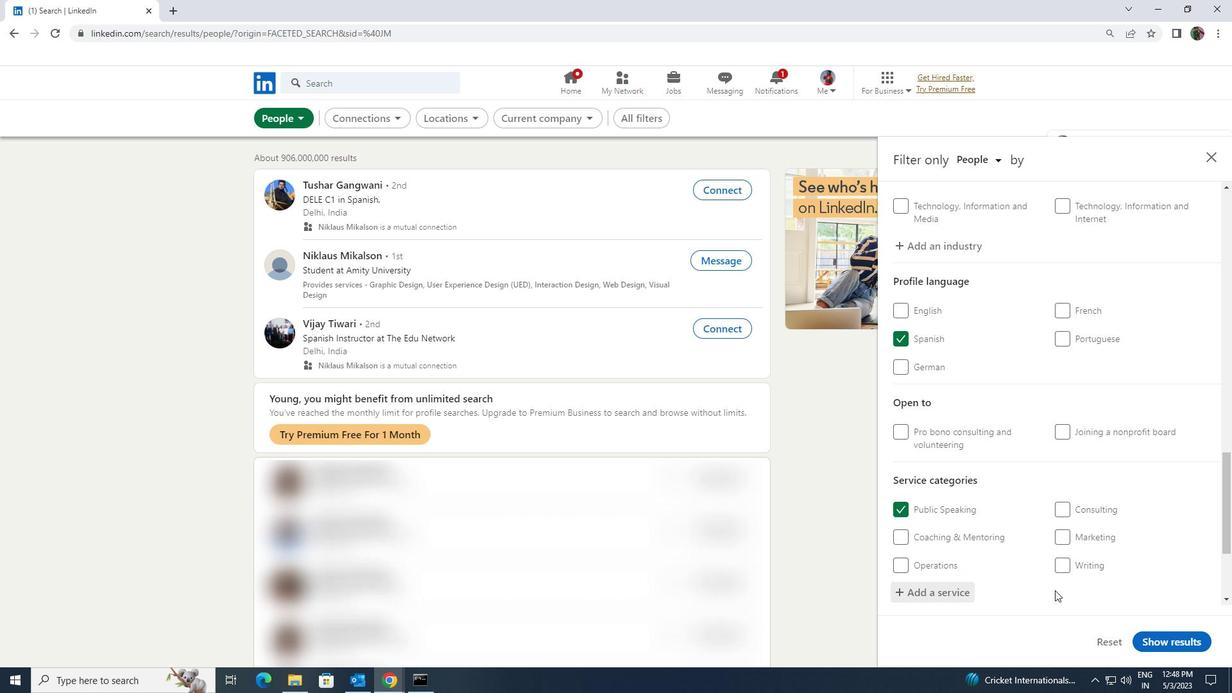 
Action: Mouse scrolled (1054, 589) with delta (0, 0)
Screenshot: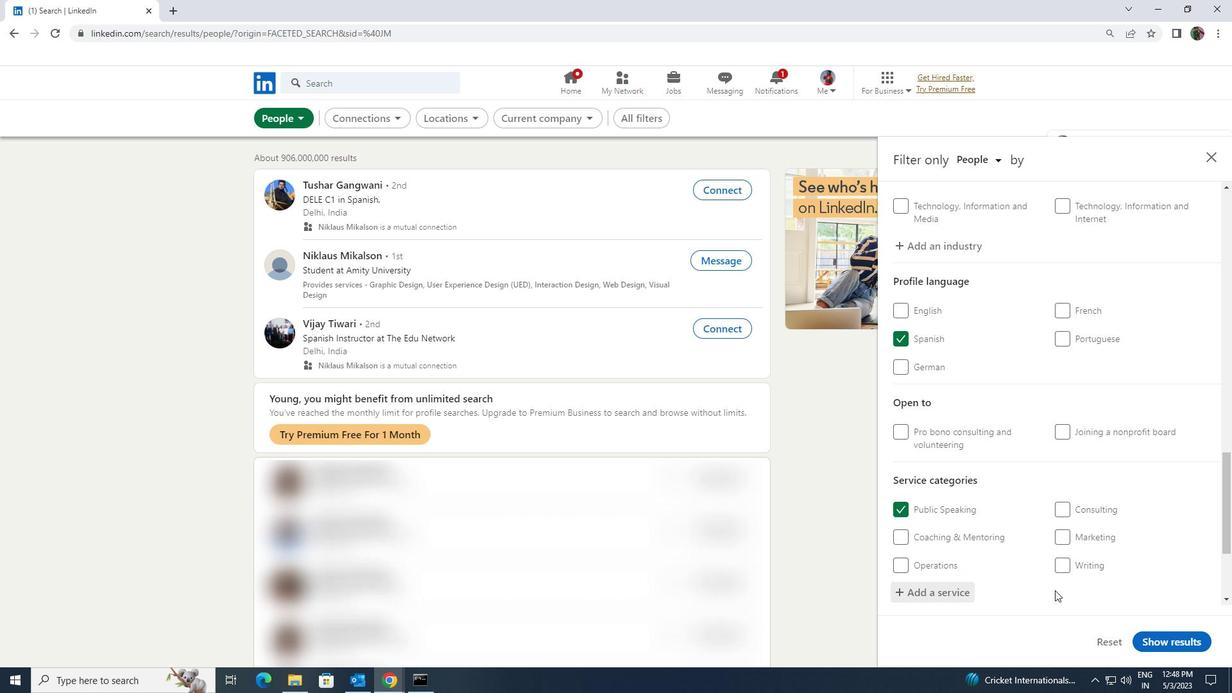 
Action: Mouse moved to (1033, 584)
Screenshot: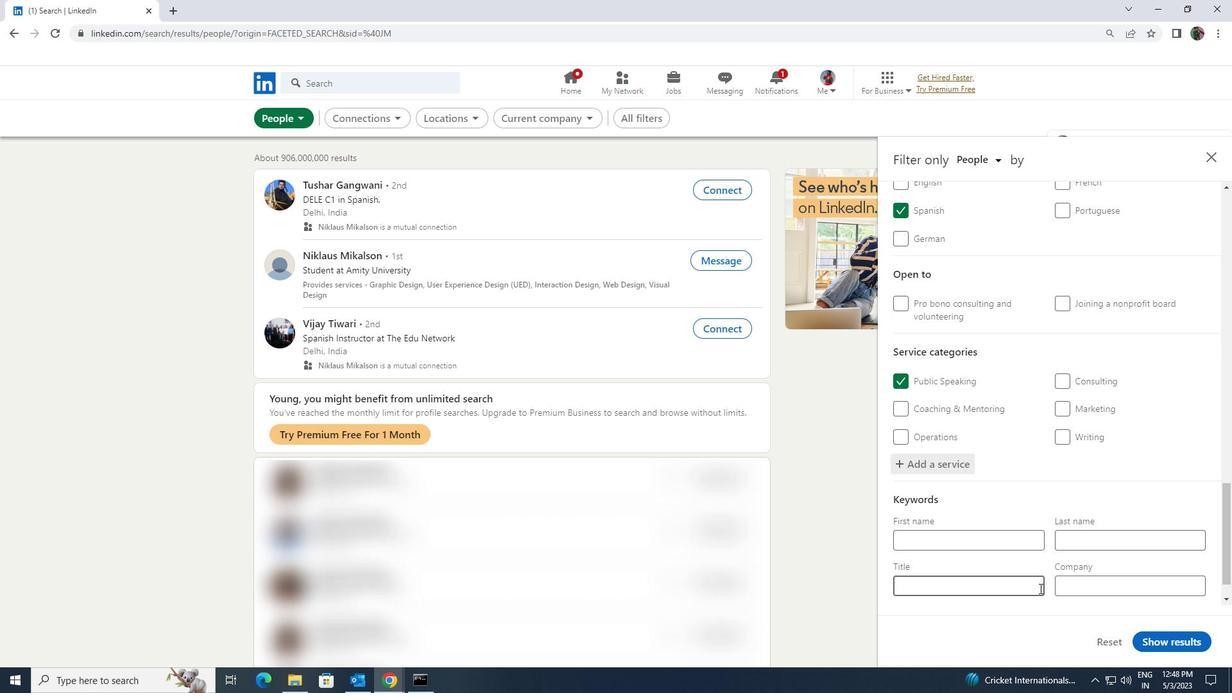 
Action: Mouse pressed left at (1033, 584)
Screenshot: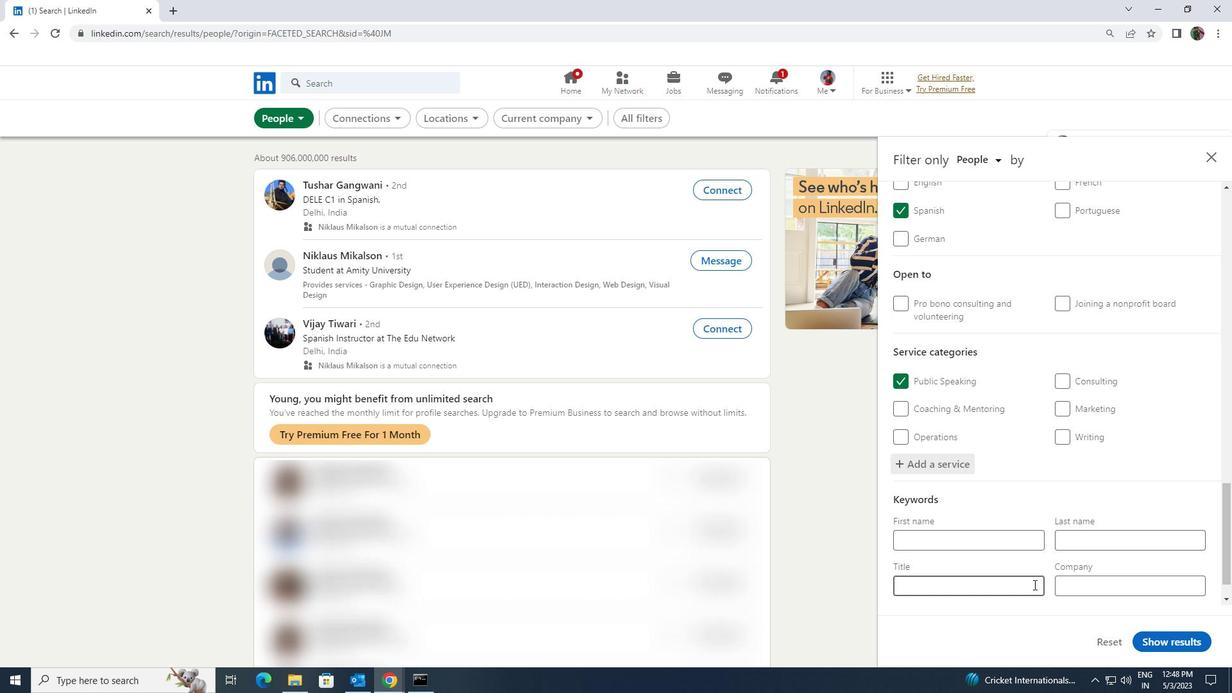 
Action: Key pressed <Key.shift><Key.shift><Key.shift><Key.shift><Key.shift><Key.shift>RESERVATIONIST
Screenshot: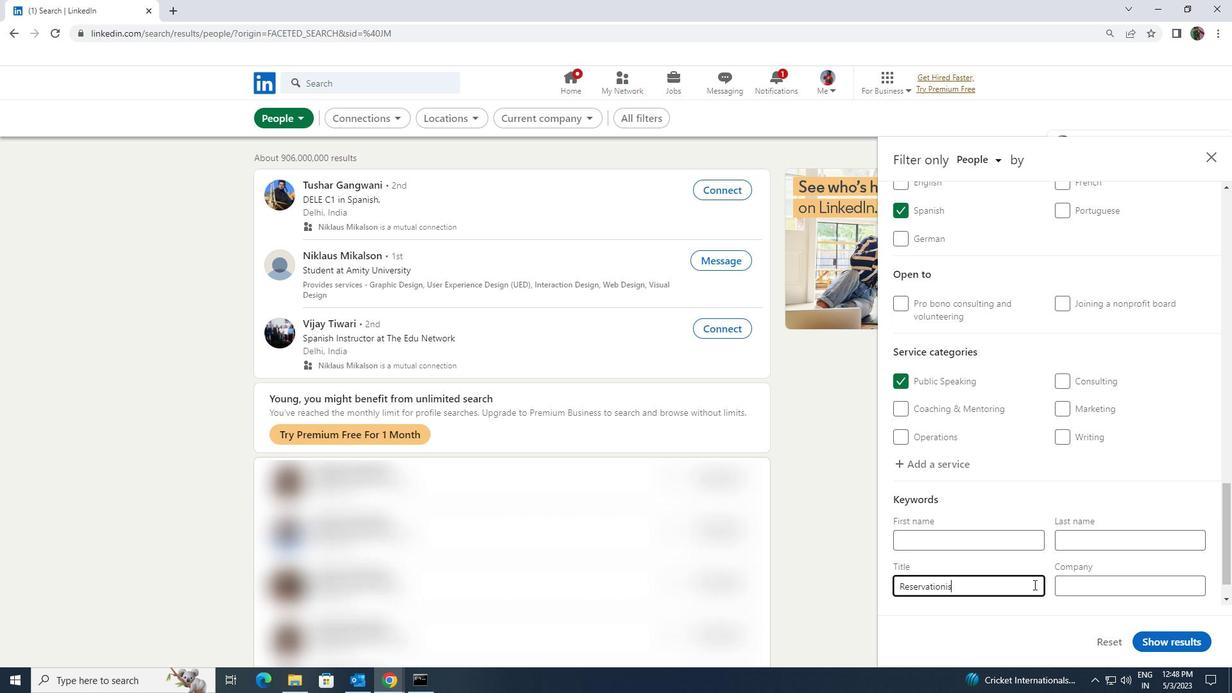 
Action: Mouse moved to (1171, 639)
Screenshot: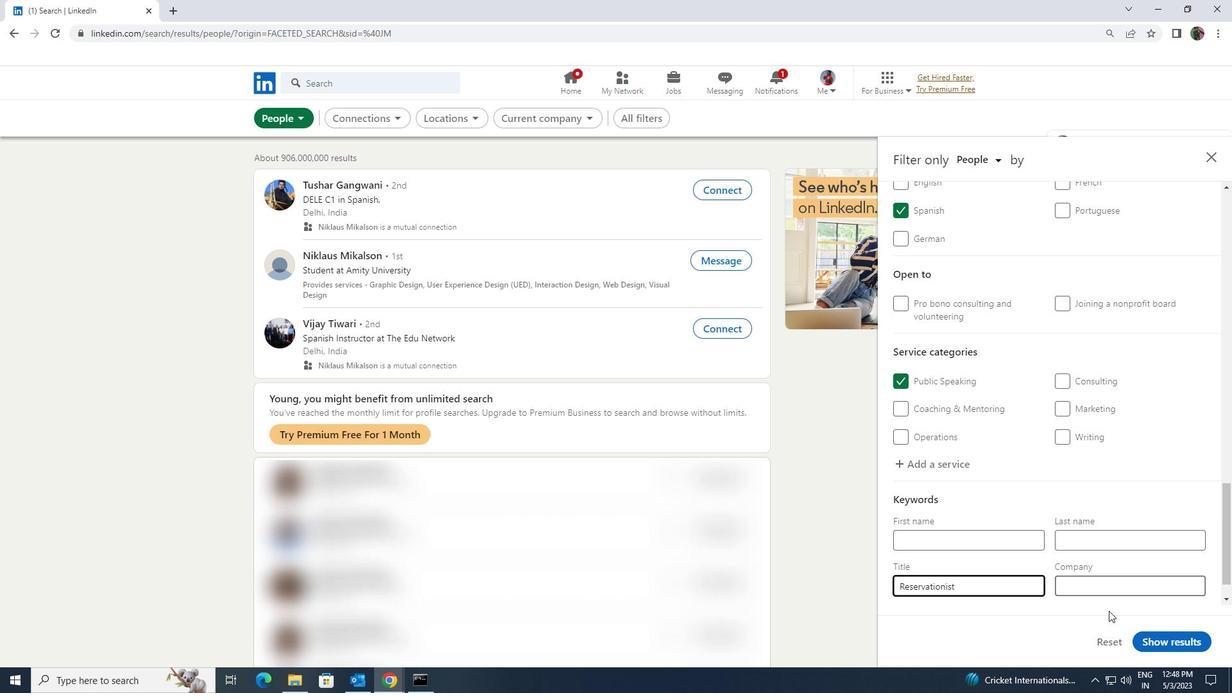 
Action: Mouse pressed left at (1171, 639)
Screenshot: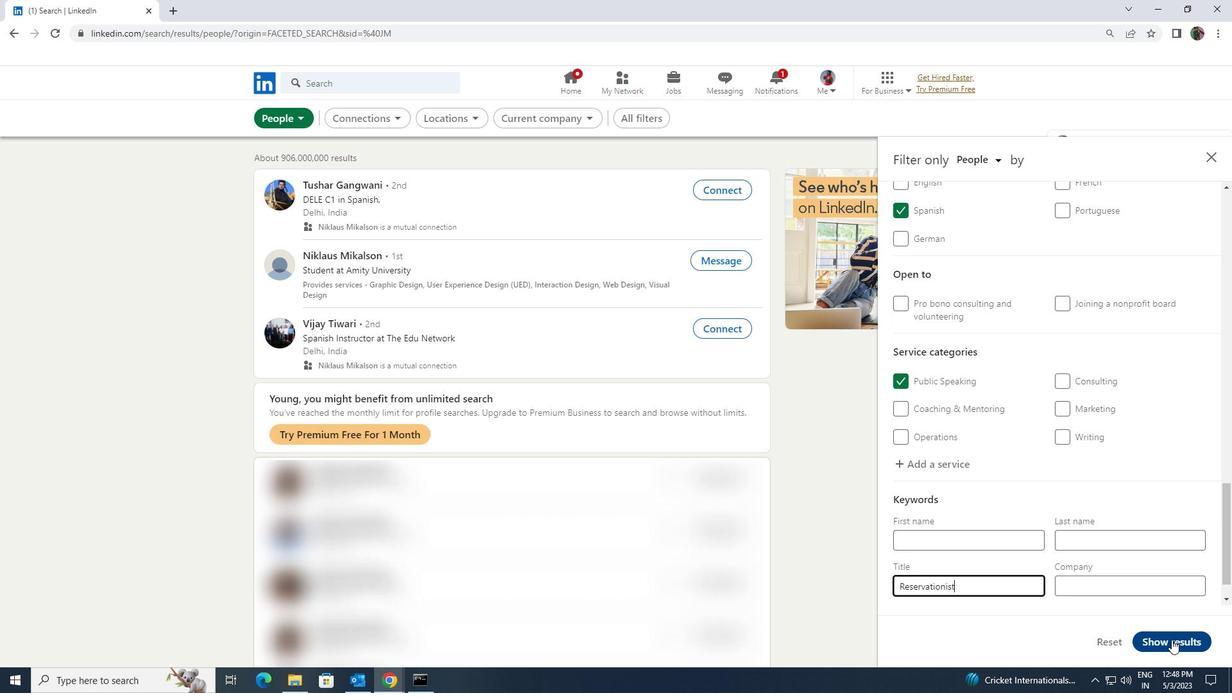 
